 Task: For heading Arial Rounded MT Bold with Underline.  font size for heading26,  'Change the font style of data to'Browallia New.  and font size to 18,  Change the alignment of both headline & data to Align middle & Align Text left.  In the sheet  Attendance Sheet for the Weekbook
Action: Mouse moved to (244, 454)
Screenshot: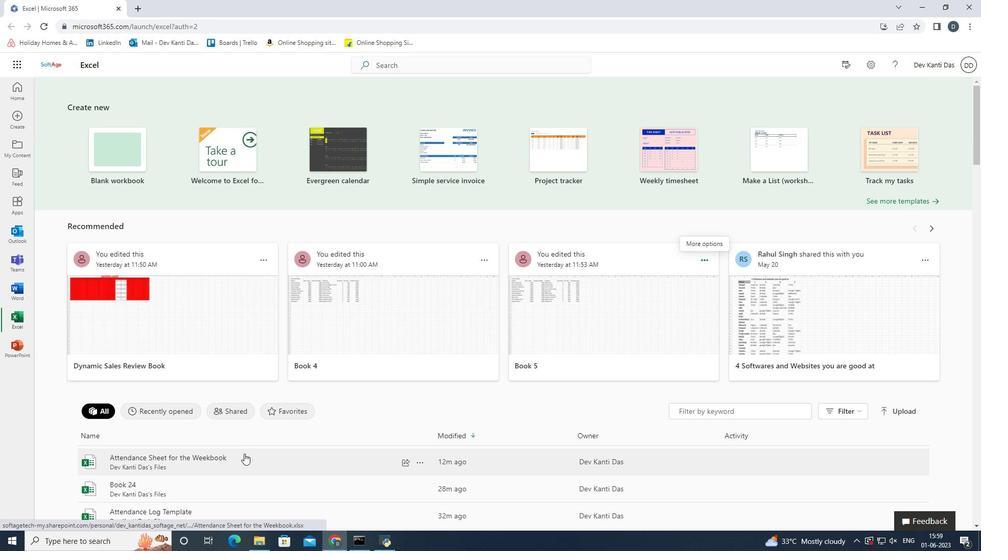 
Action: Mouse pressed left at (244, 454)
Screenshot: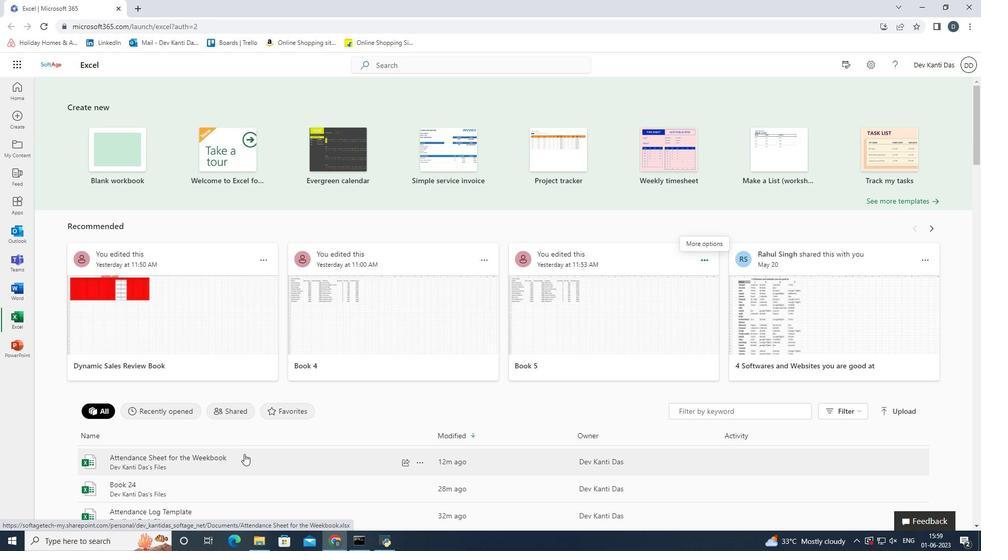 
Action: Mouse moved to (58, 175)
Screenshot: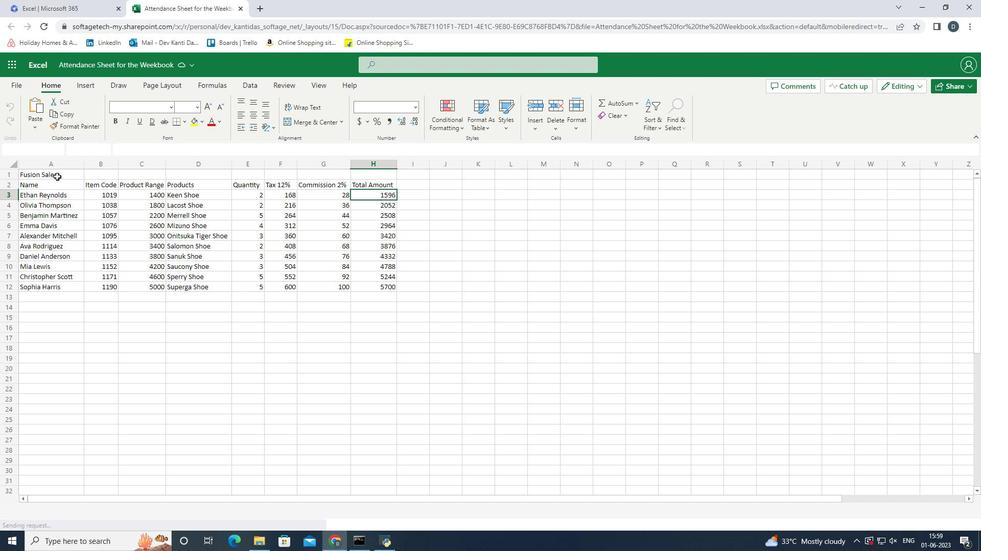 
Action: Mouse pressed left at (58, 175)
Screenshot: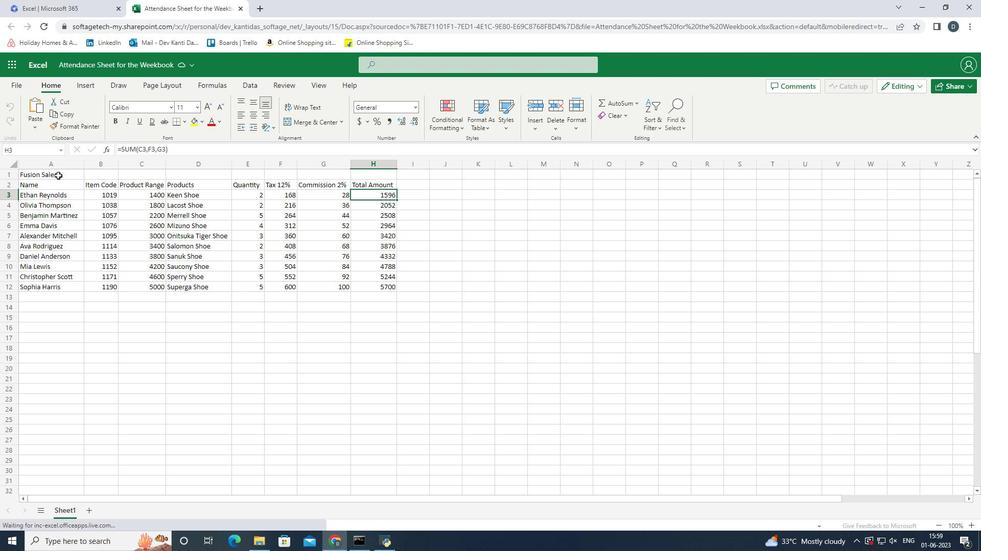 
Action: Mouse moved to (171, 106)
Screenshot: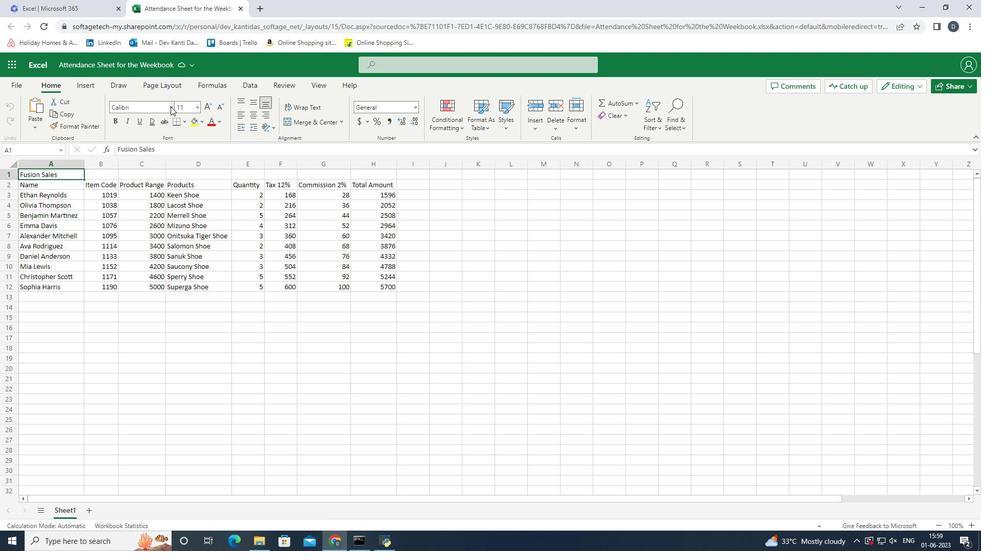 
Action: Mouse pressed left at (171, 106)
Screenshot: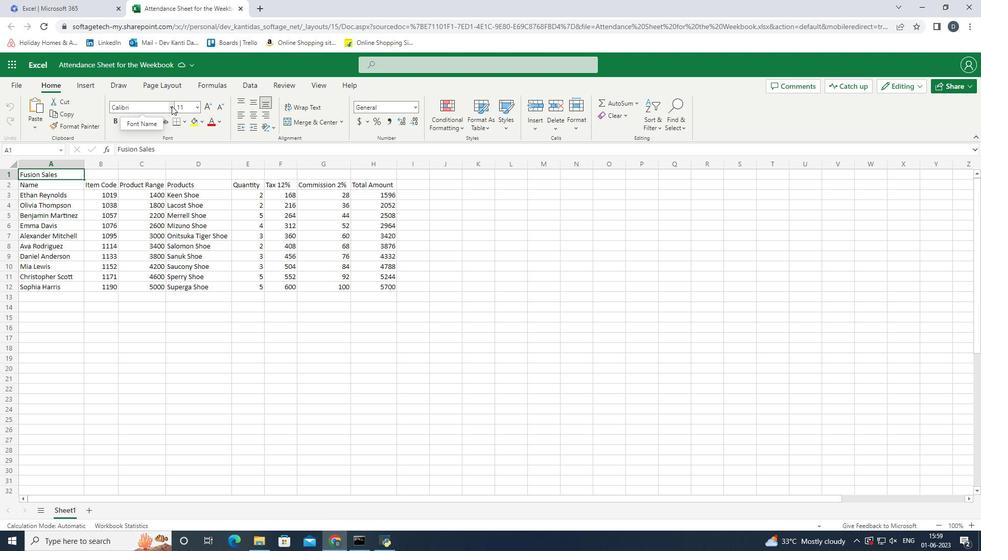 
Action: Mouse moved to (144, 330)
Screenshot: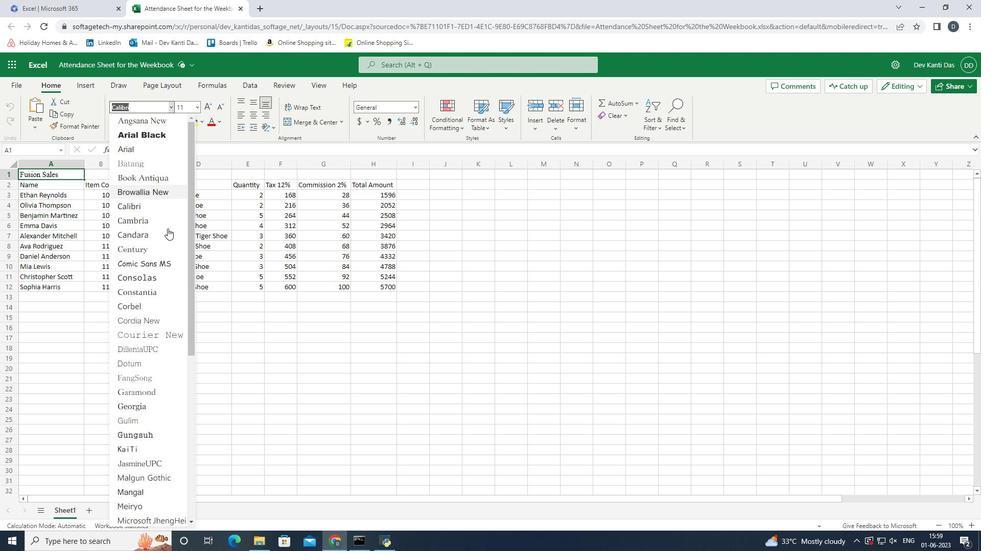 
Action: Mouse scrolled (144, 329) with delta (0, 0)
Screenshot: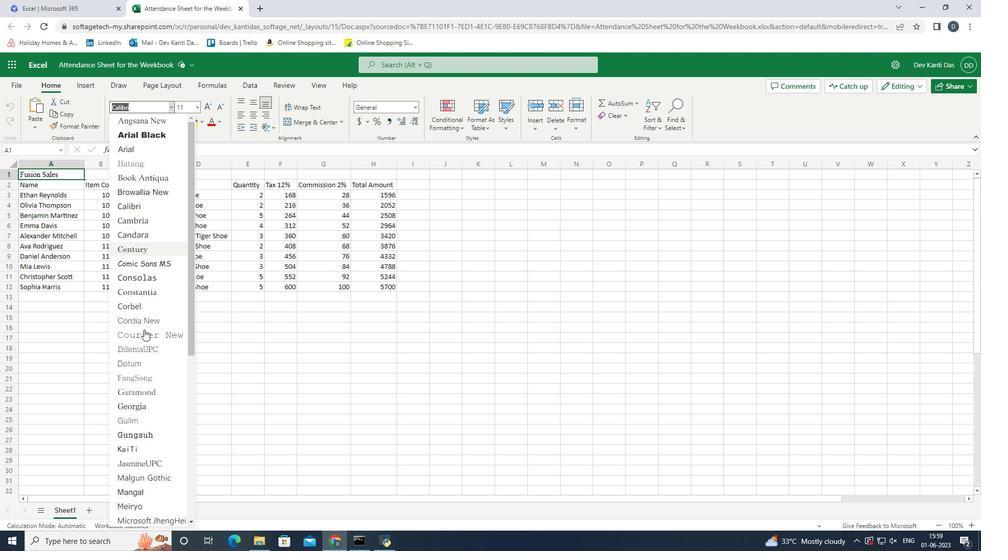 
Action: Mouse scrolled (144, 329) with delta (0, 0)
Screenshot: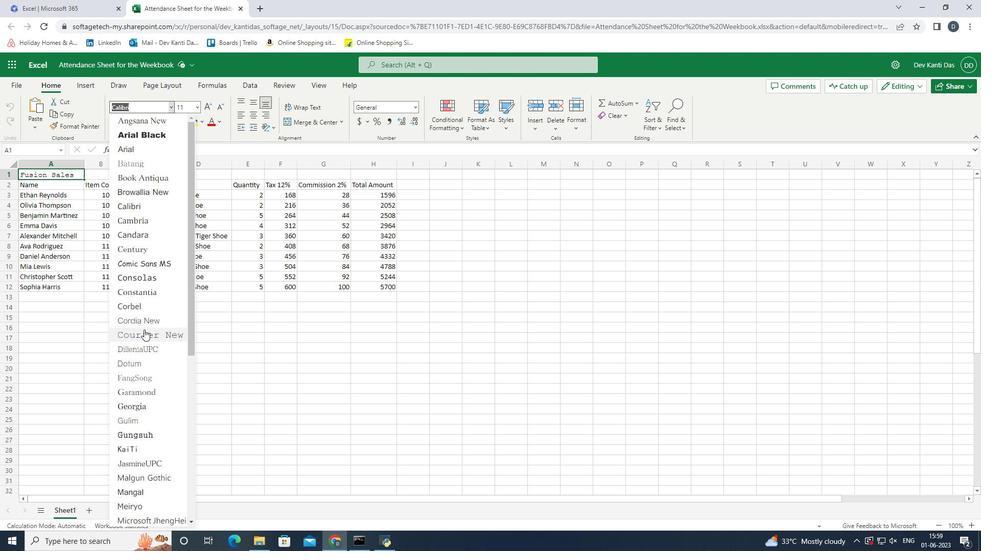 
Action: Mouse scrolled (144, 329) with delta (0, 0)
Screenshot: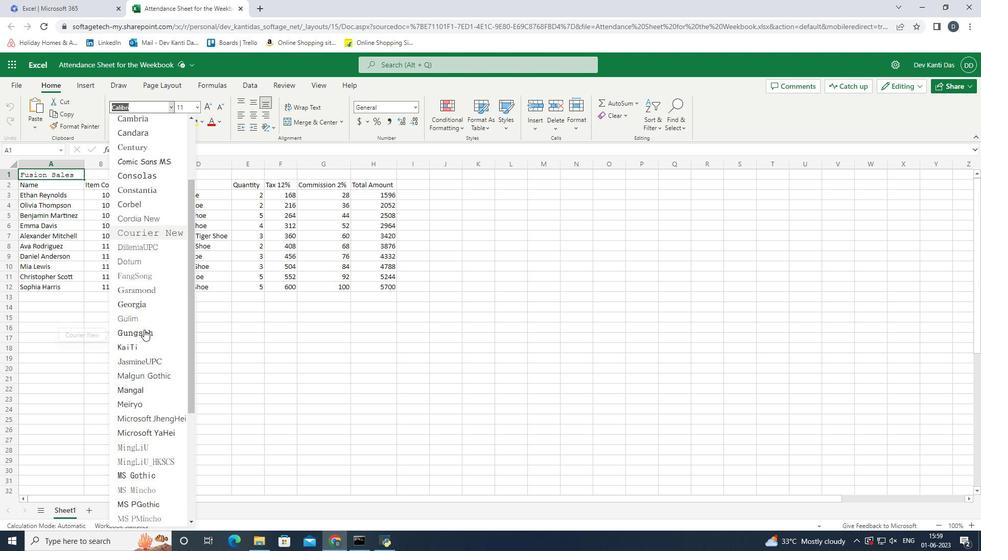 
Action: Mouse scrolled (144, 329) with delta (0, 0)
Screenshot: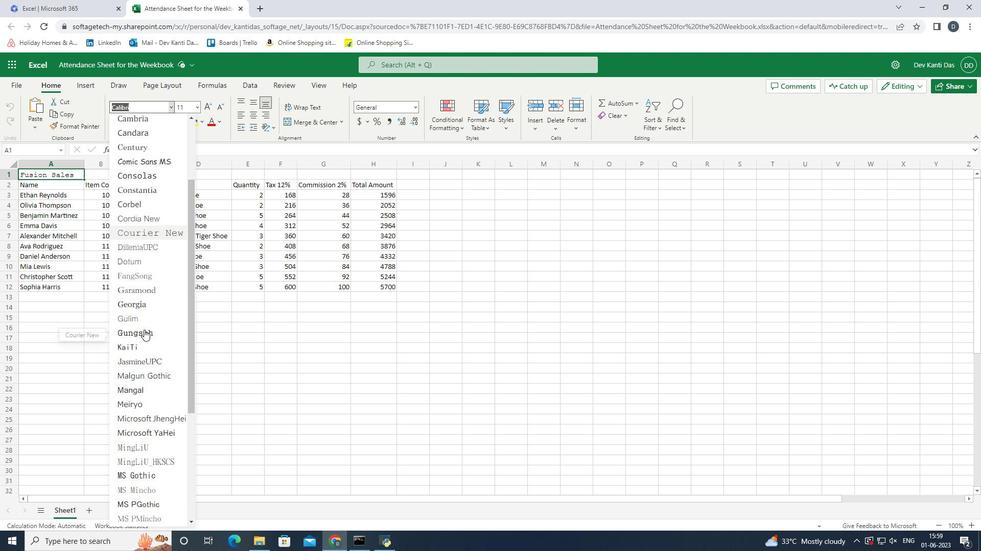 
Action: Mouse scrolled (144, 329) with delta (0, 0)
Screenshot: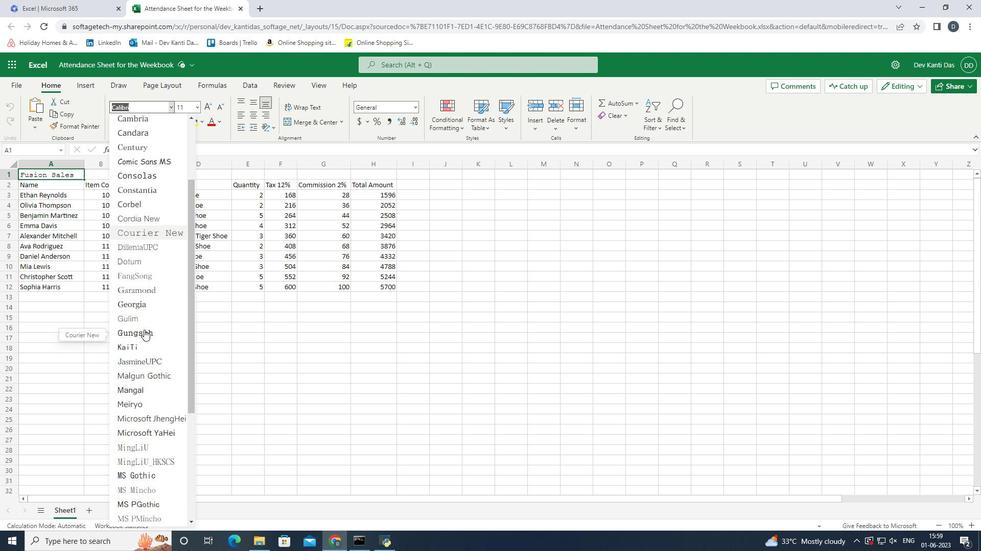 
Action: Mouse scrolled (144, 329) with delta (0, 0)
Screenshot: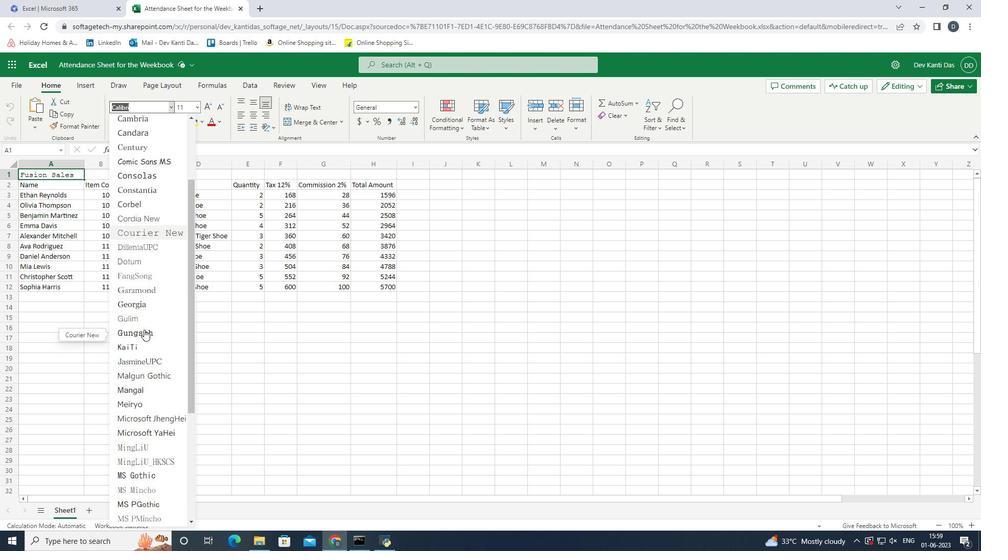 
Action: Mouse scrolled (144, 329) with delta (0, 0)
Screenshot: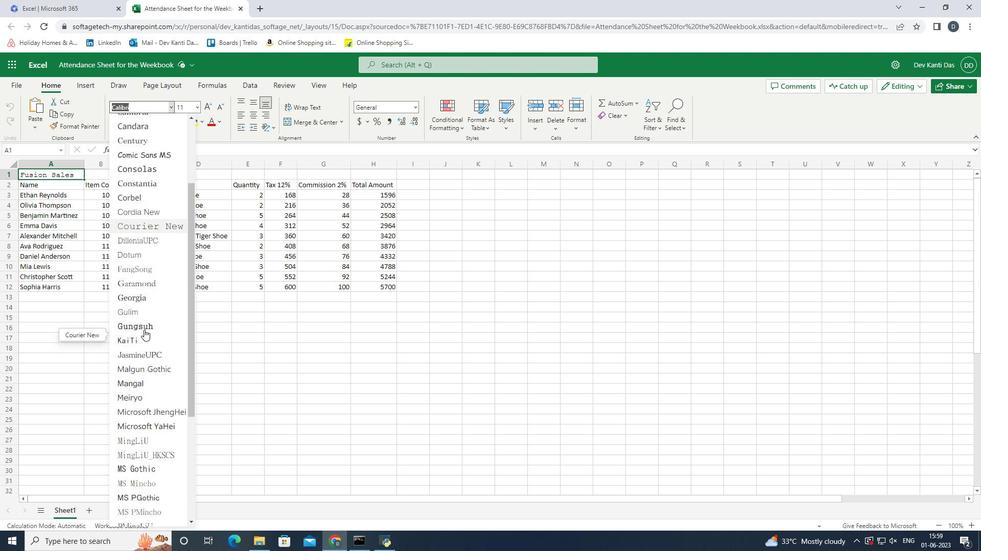 
Action: Mouse scrolled (144, 329) with delta (0, 0)
Screenshot: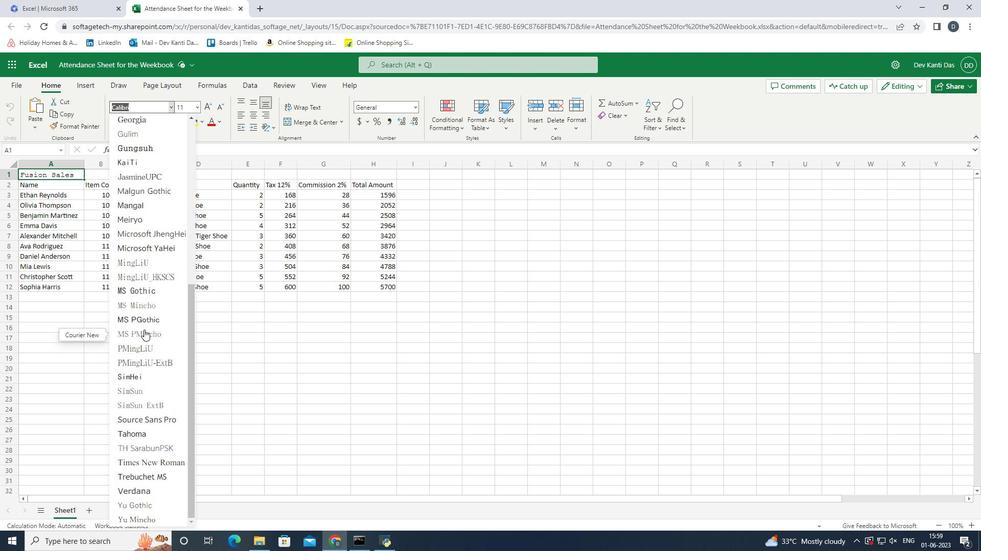 
Action: Mouse scrolled (144, 329) with delta (0, 0)
Screenshot: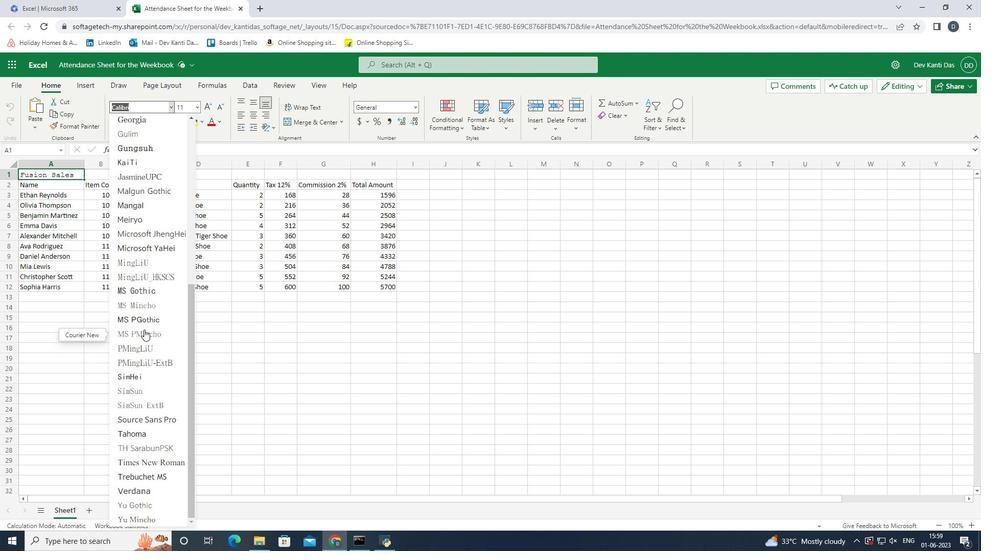 
Action: Mouse scrolled (144, 329) with delta (0, 0)
Screenshot: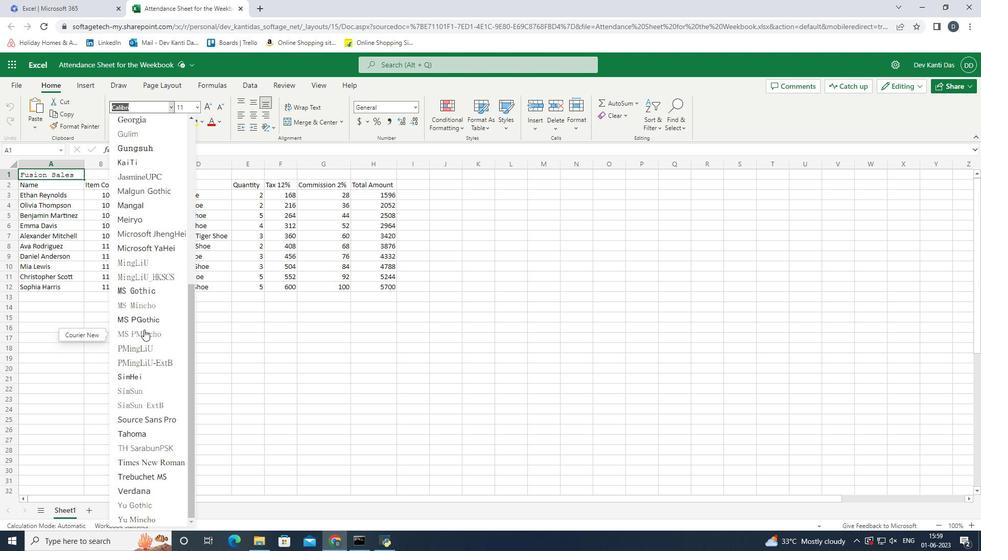 
Action: Mouse scrolled (144, 329) with delta (0, 0)
Screenshot: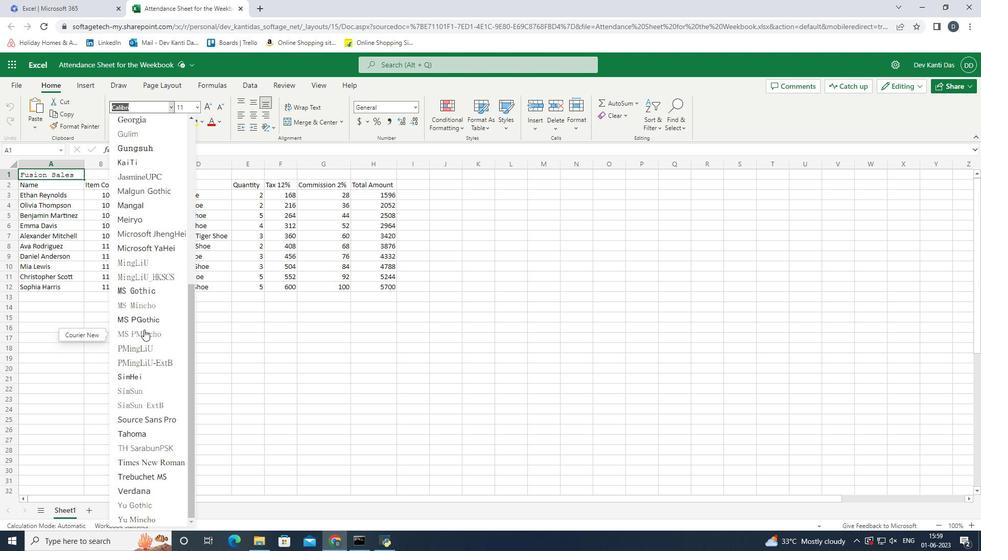 
Action: Mouse moved to (173, 427)
Screenshot: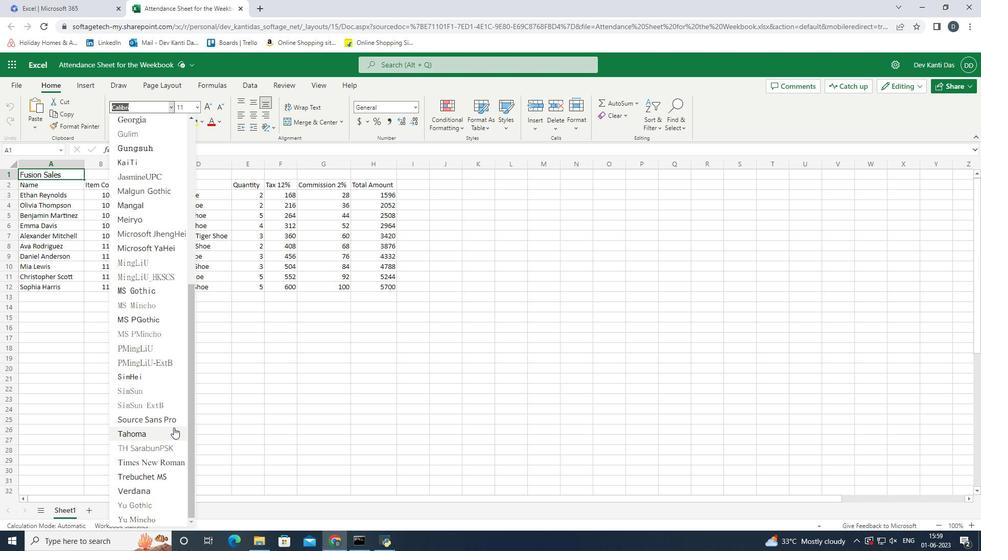 
Action: Mouse scrolled (173, 427) with delta (0, 0)
Screenshot: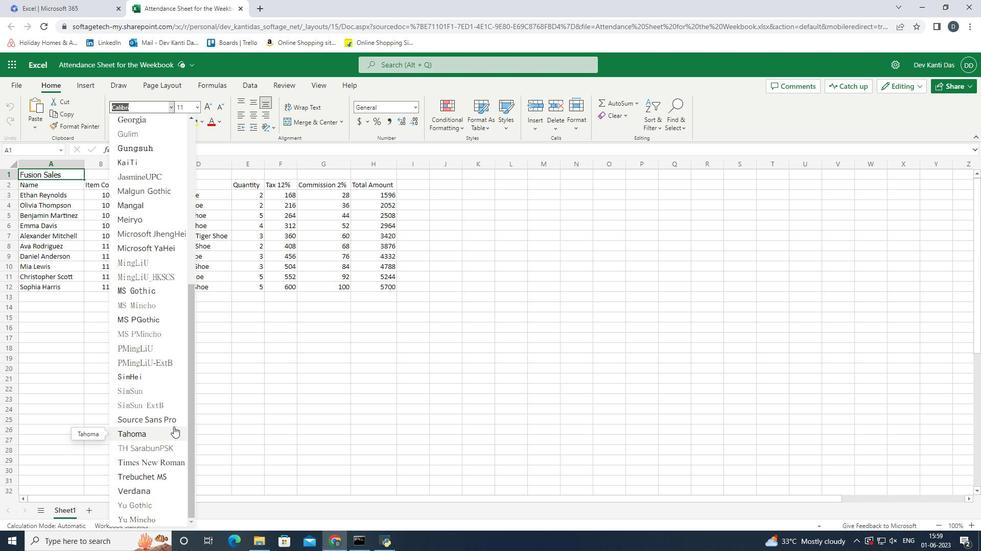 
Action: Mouse scrolled (173, 427) with delta (0, 0)
Screenshot: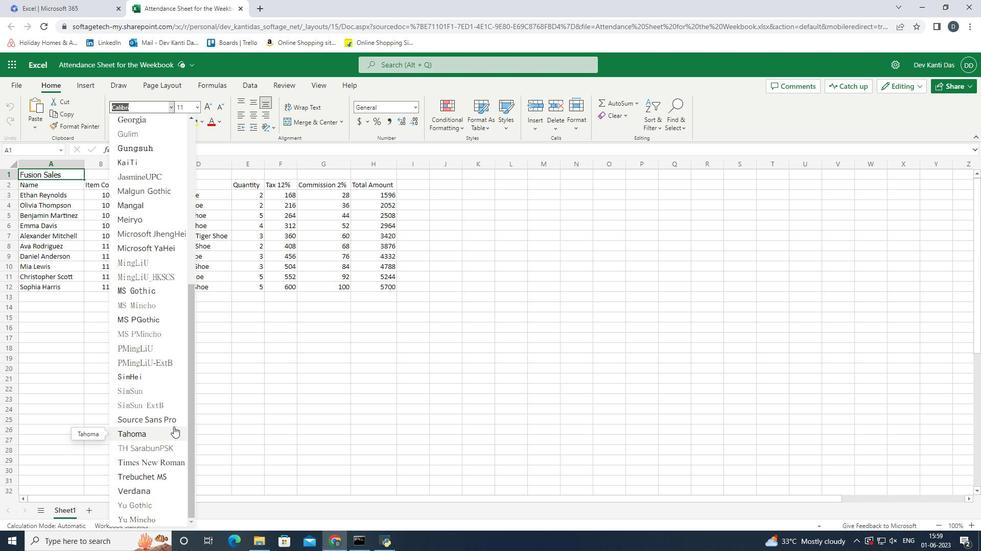 
Action: Mouse scrolled (173, 427) with delta (0, 0)
Screenshot: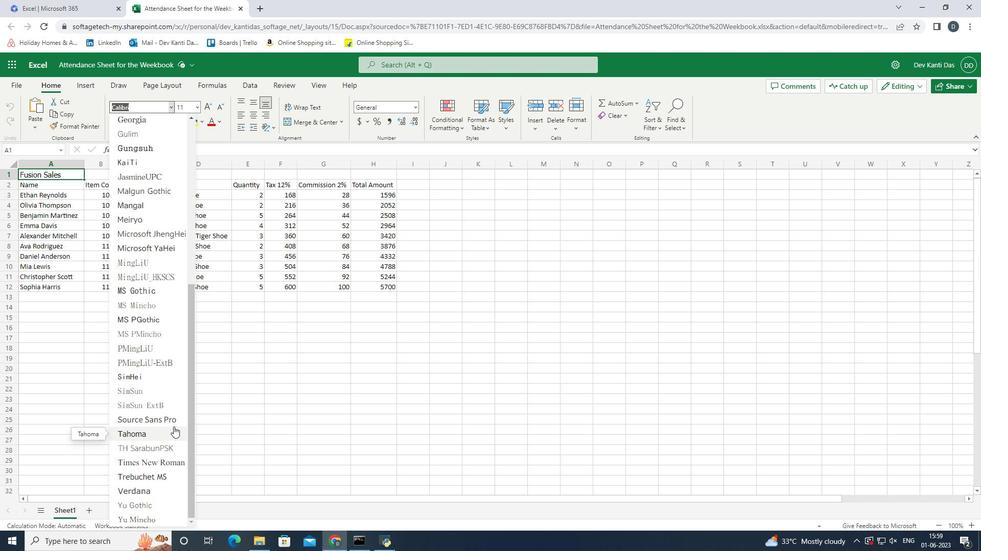 
Action: Mouse scrolled (173, 427) with delta (0, 0)
Screenshot: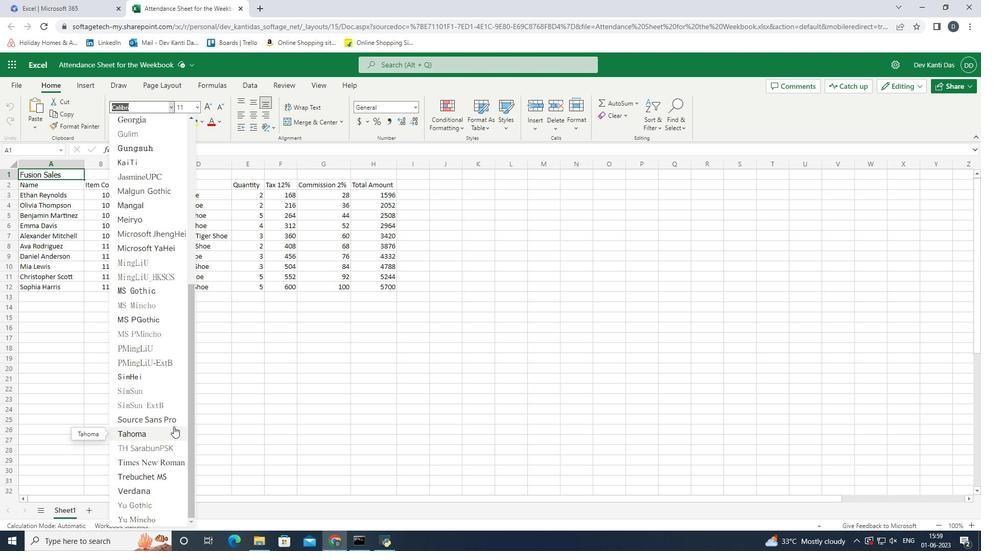 
Action: Mouse scrolled (173, 427) with delta (0, 0)
Screenshot: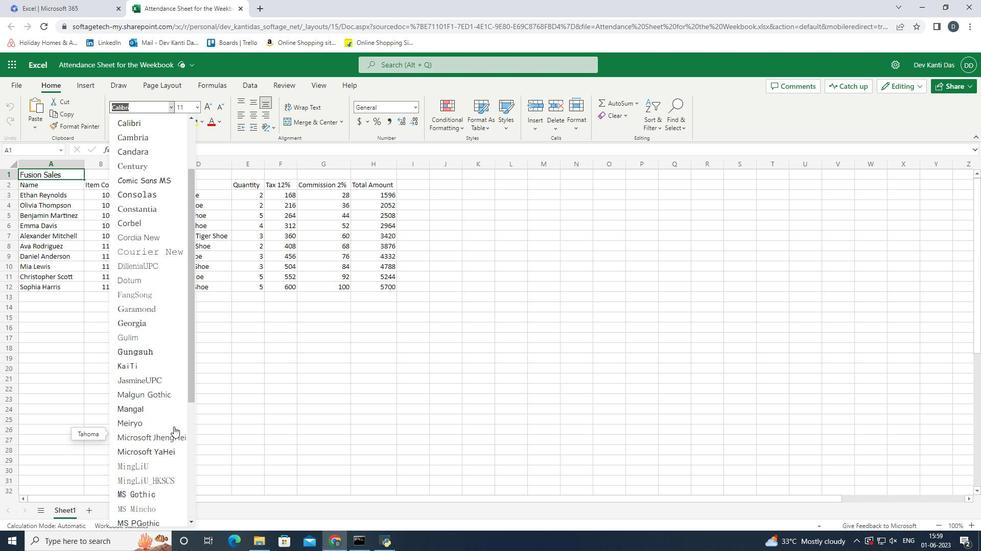 
Action: Mouse scrolled (173, 427) with delta (0, 0)
Screenshot: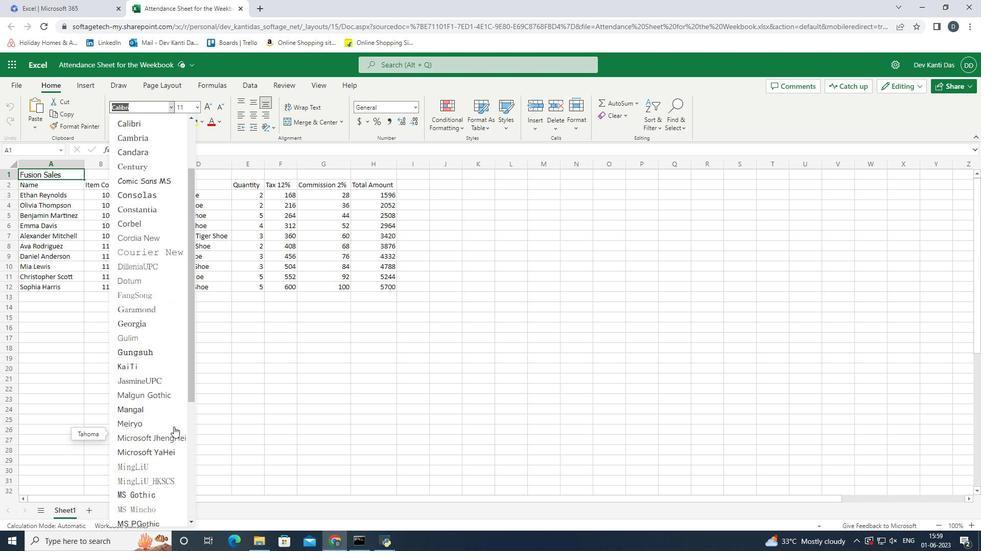 
Action: Mouse scrolled (173, 427) with delta (0, 0)
Screenshot: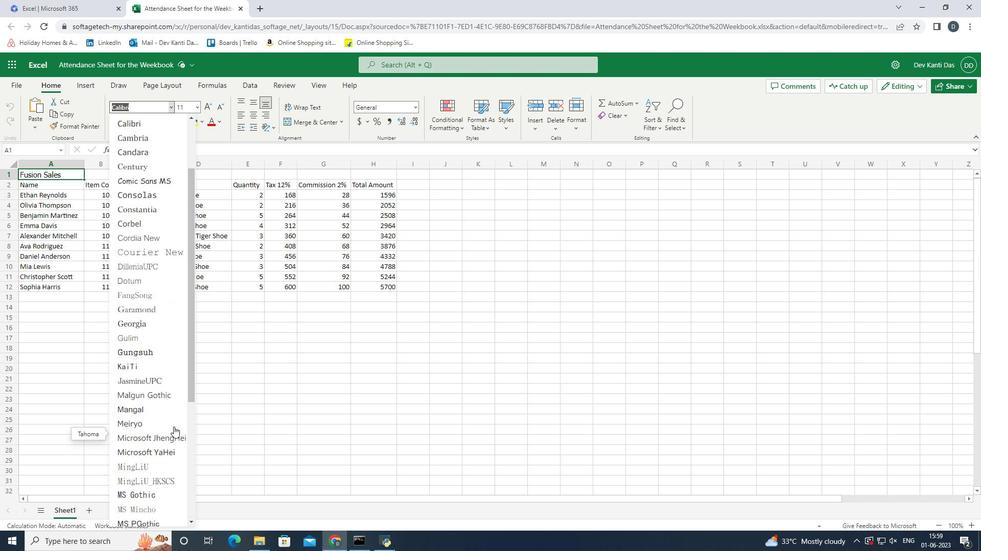
Action: Mouse moved to (163, 392)
Screenshot: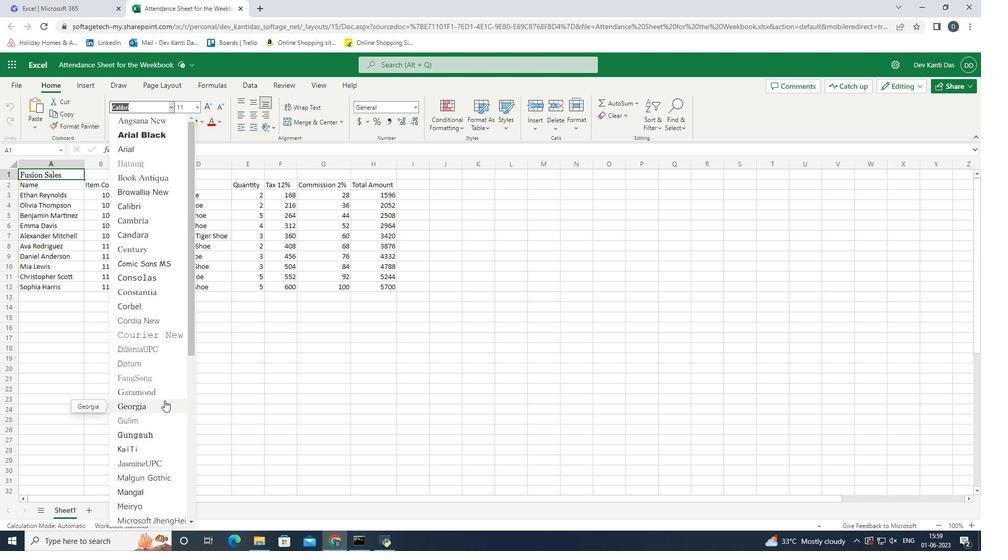 
Action: Mouse scrolled (163, 392) with delta (0, 0)
Screenshot: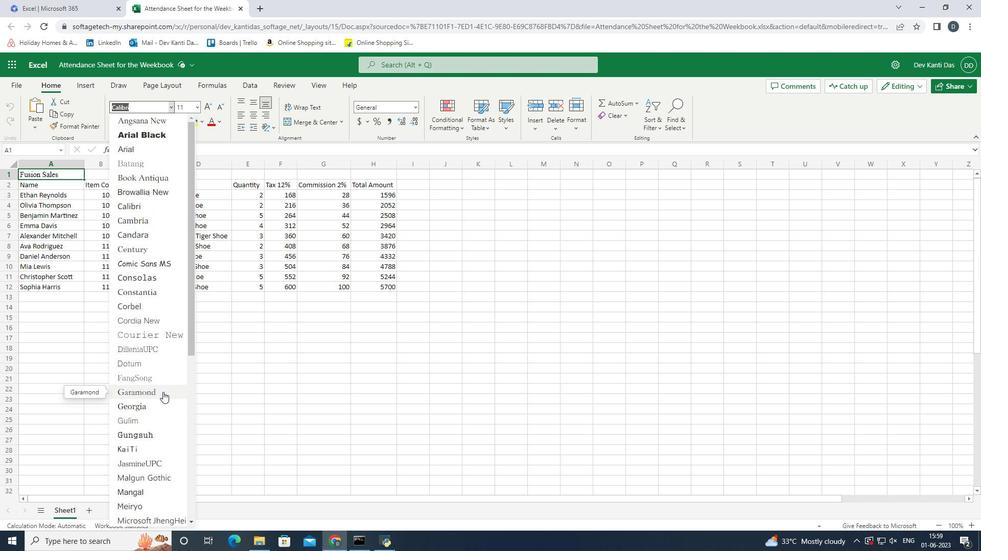 
Action: Mouse scrolled (163, 392) with delta (0, 0)
Screenshot: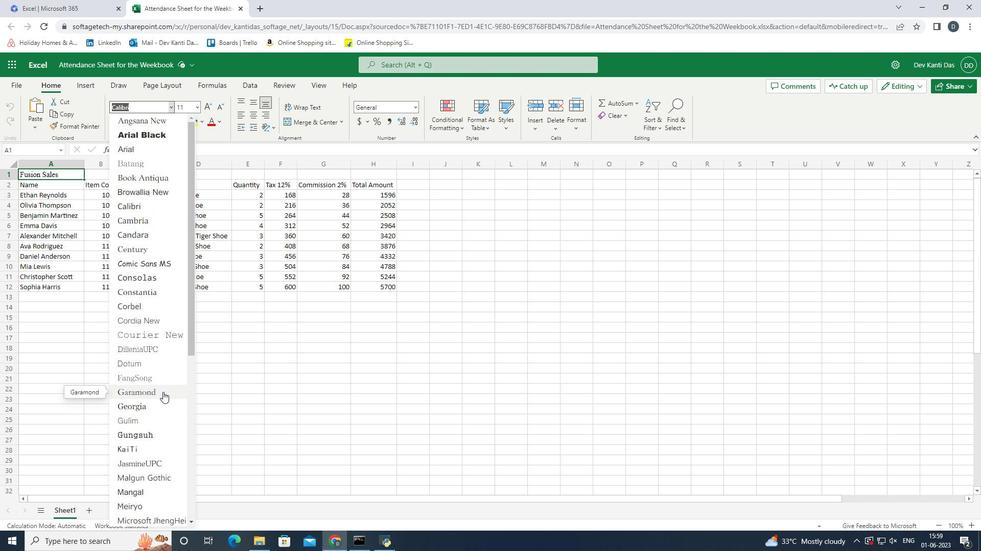 
Action: Mouse scrolled (163, 392) with delta (0, 0)
Screenshot: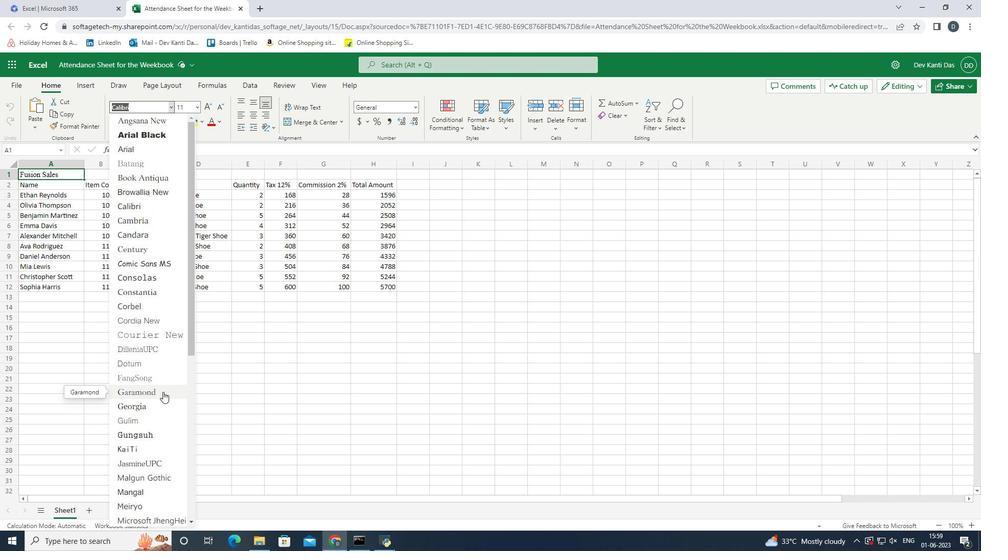 
Action: Mouse moved to (161, 150)
Screenshot: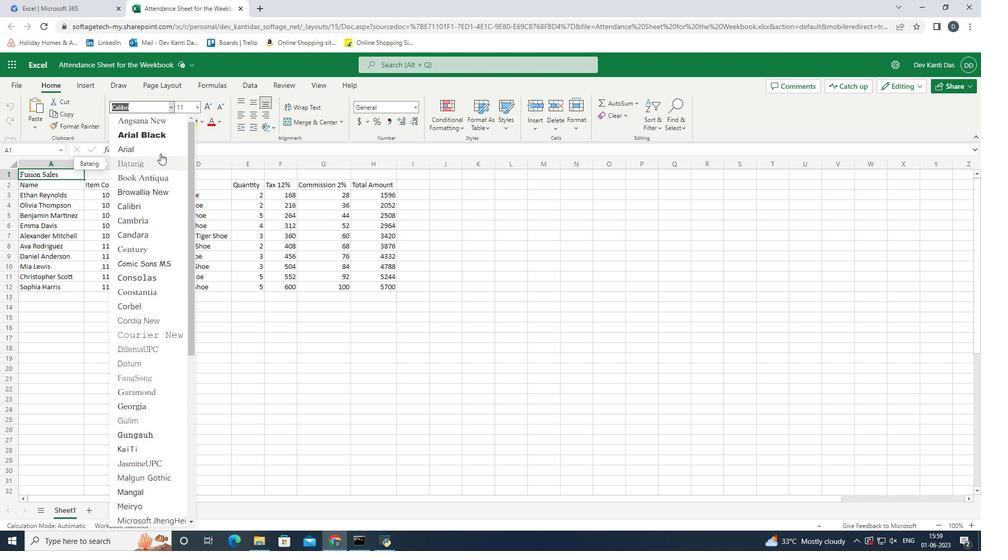 
Action: Mouse pressed left at (161, 150)
Screenshot: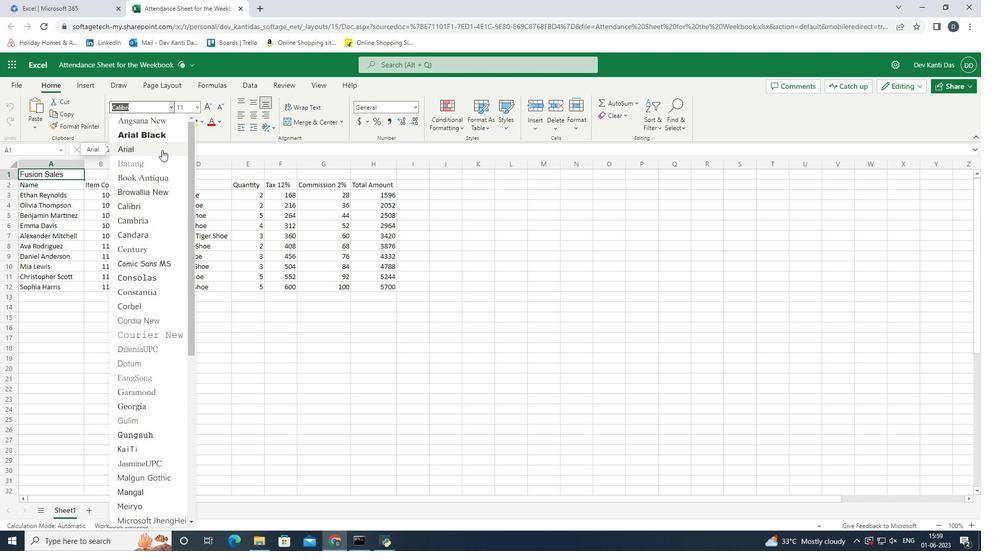 
Action: Mouse moved to (116, 124)
Screenshot: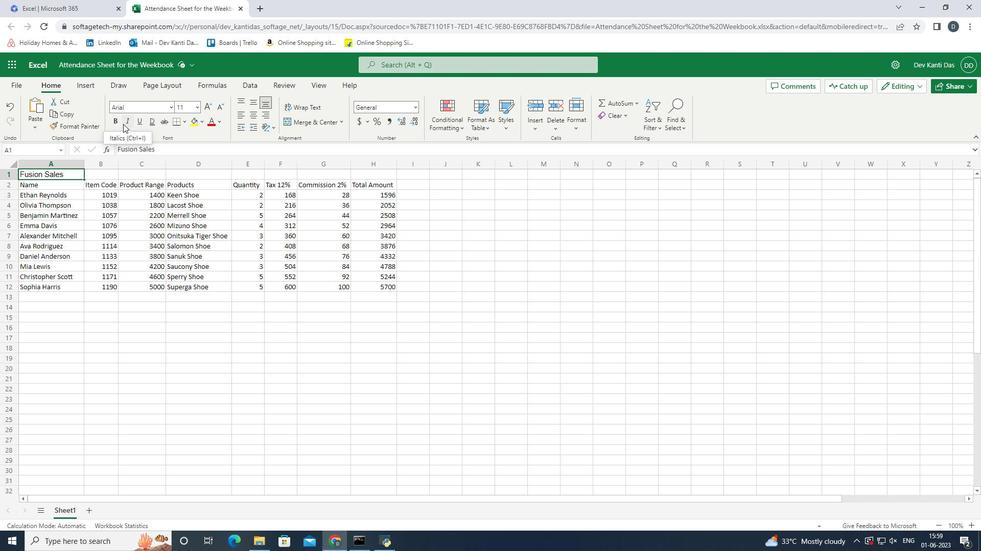 
Action: Mouse pressed left at (116, 124)
Screenshot: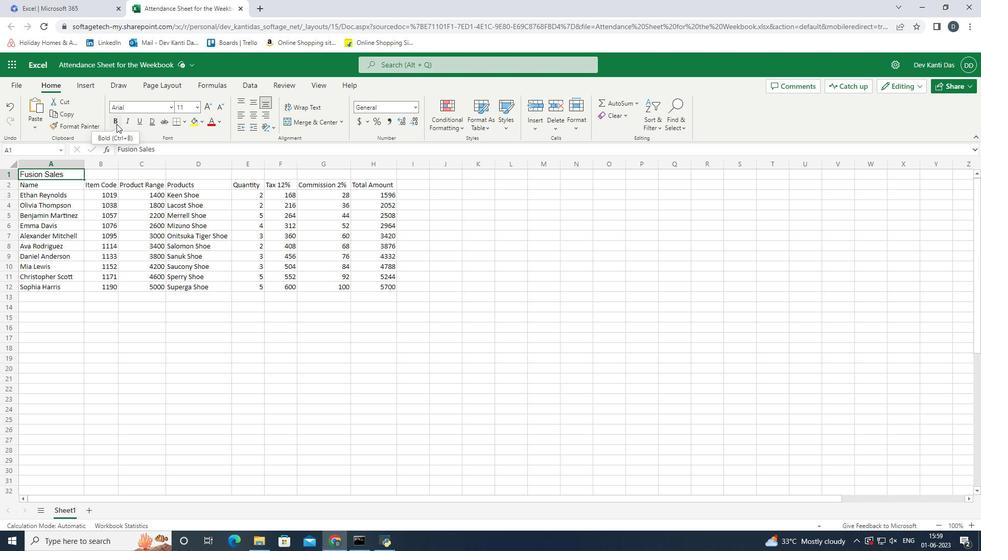 
Action: Mouse moved to (198, 107)
Screenshot: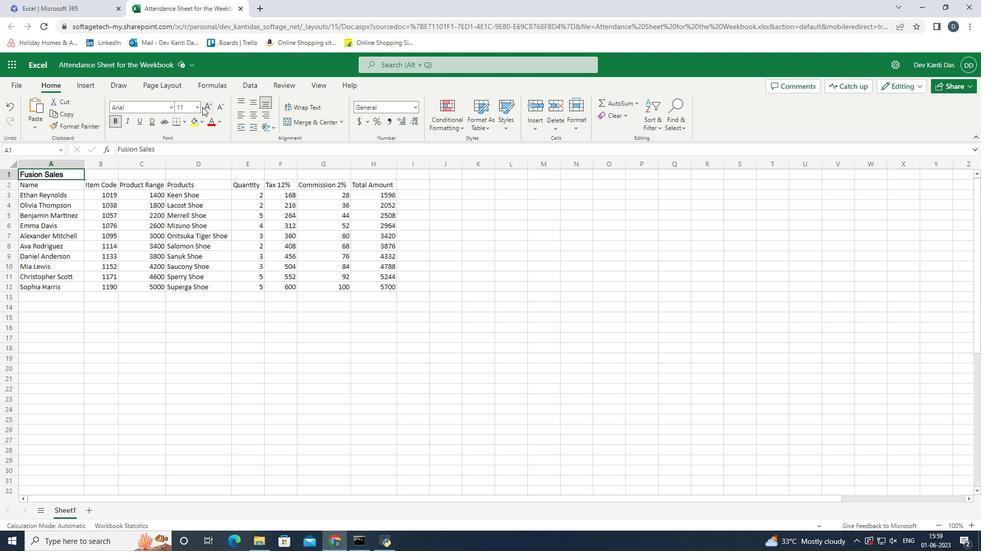 
Action: Mouse pressed left at (198, 107)
Screenshot: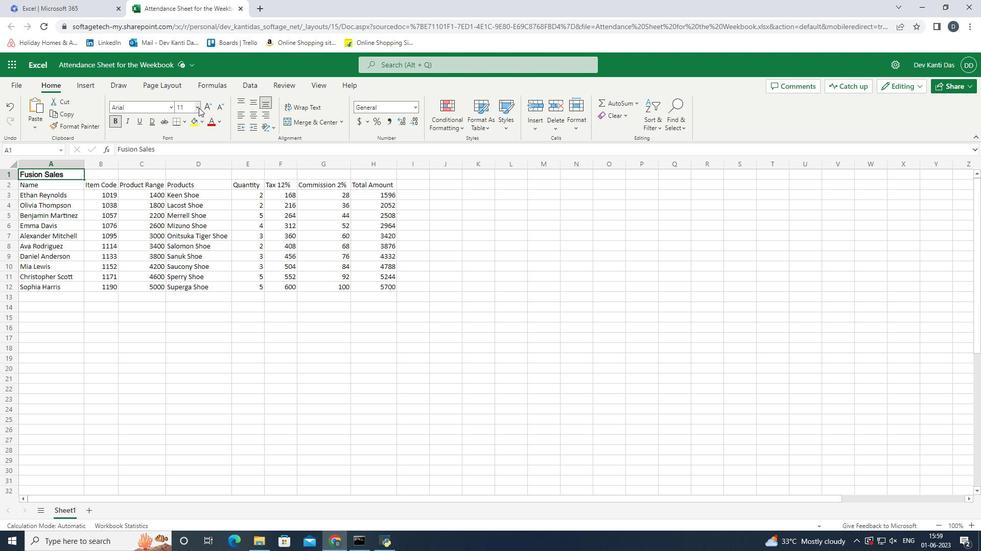 
Action: Mouse pressed left at (198, 107)
Screenshot: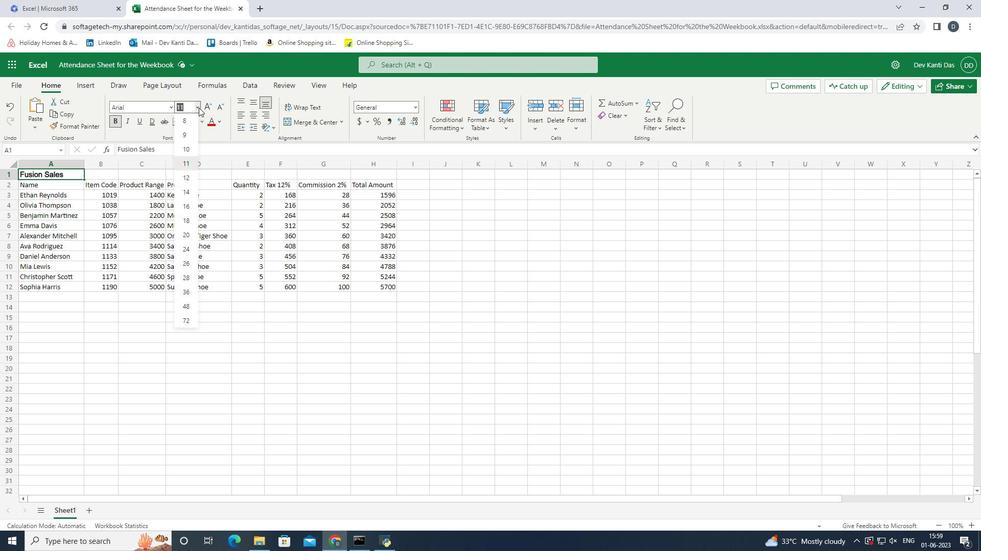 
Action: Mouse moved to (136, 119)
Screenshot: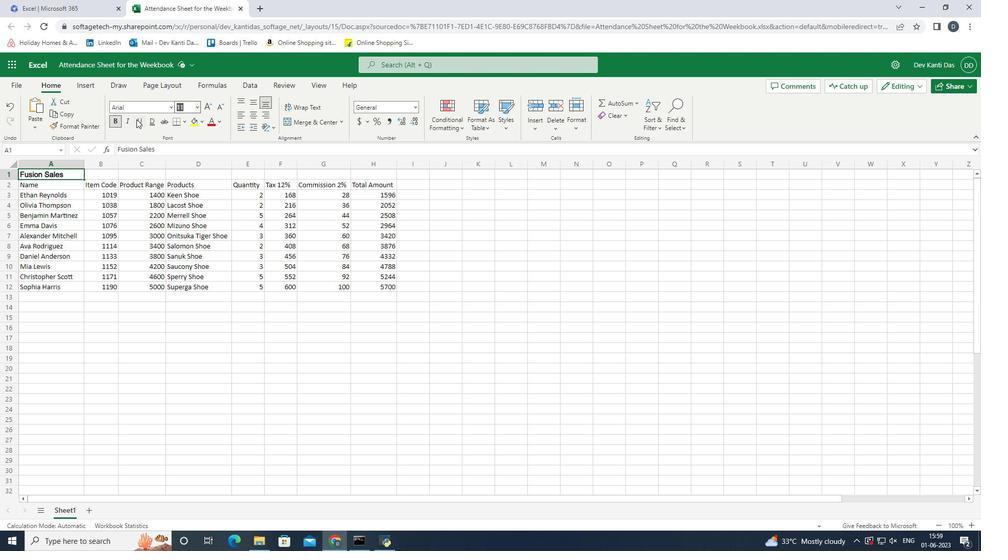 
Action: Mouse pressed left at (136, 119)
Screenshot: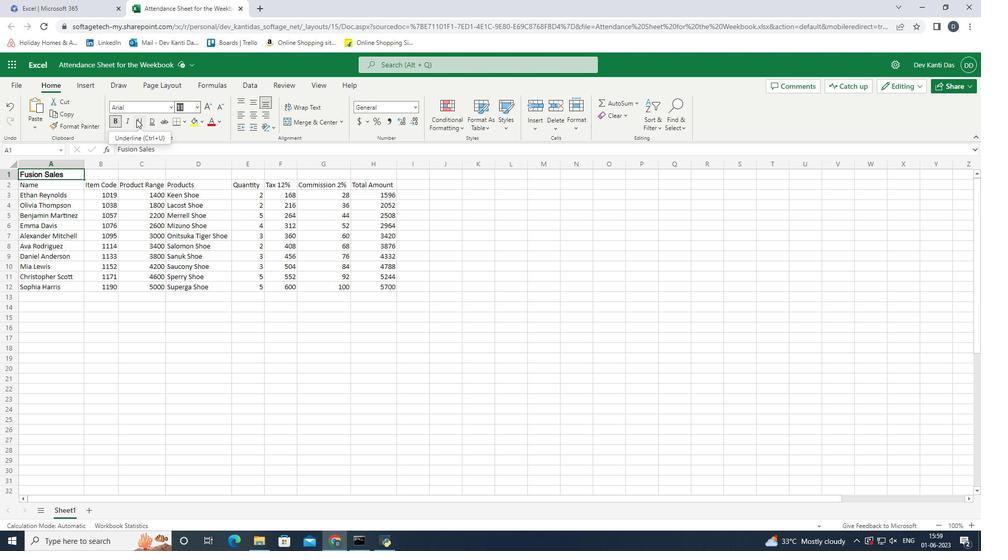 
Action: Mouse moved to (199, 106)
Screenshot: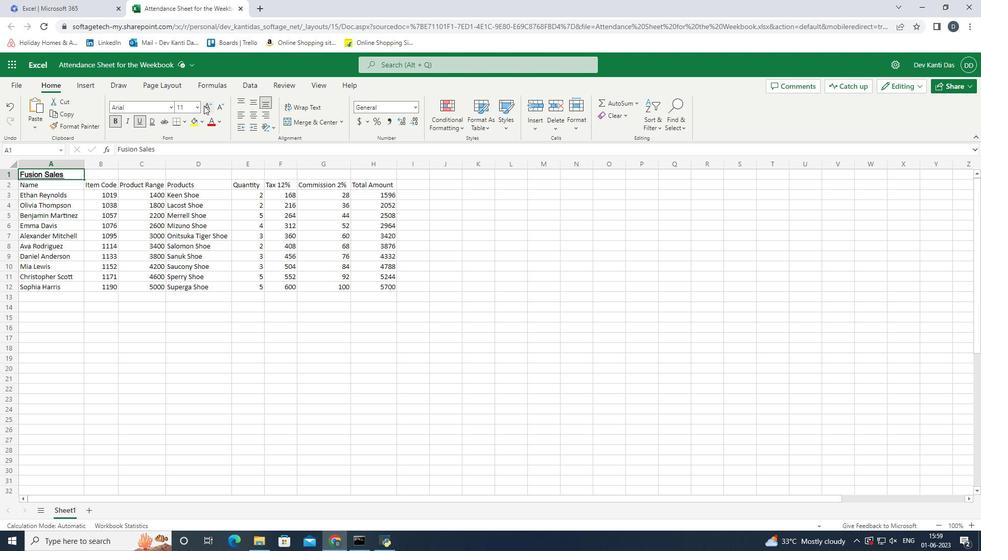 
Action: Mouse pressed left at (199, 106)
Screenshot: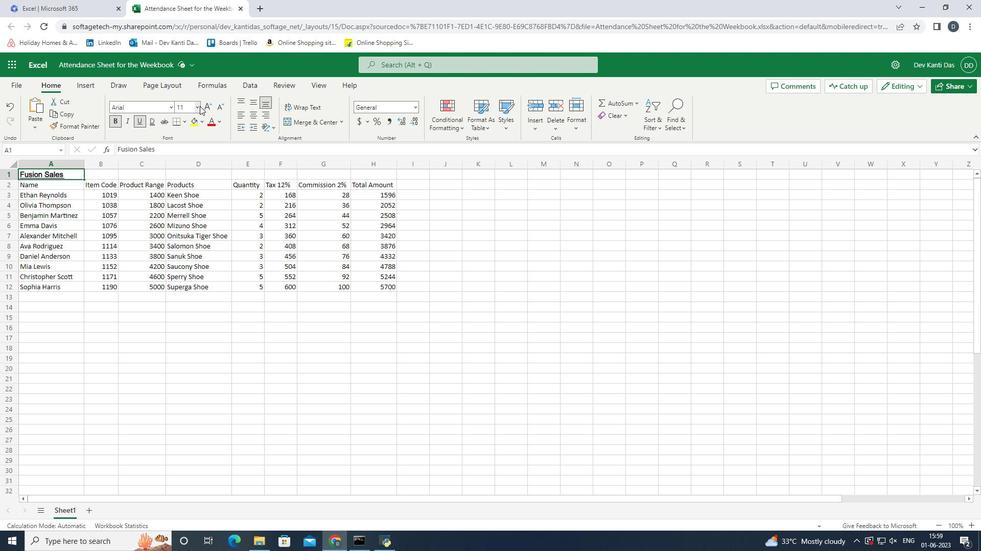 
Action: Mouse moved to (188, 258)
Screenshot: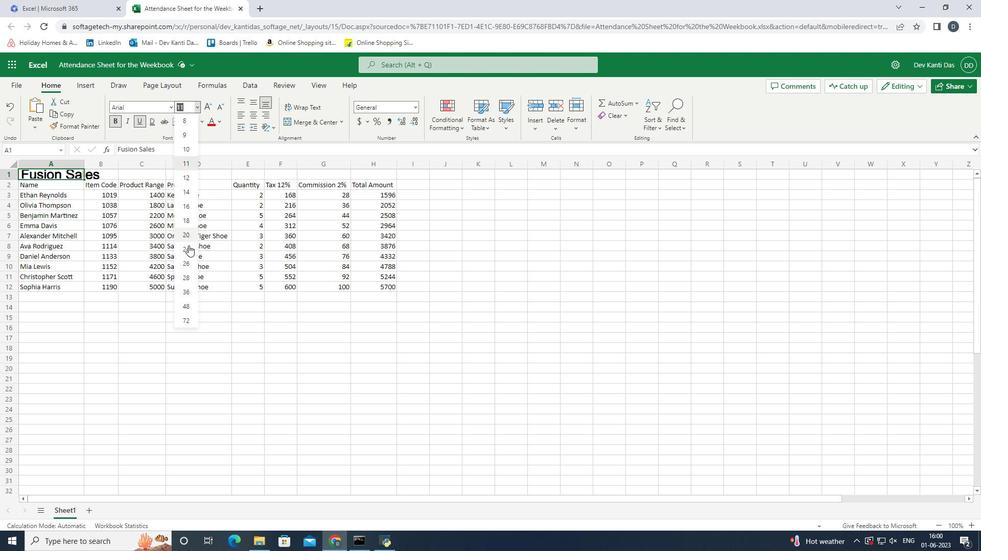 
Action: Mouse pressed left at (188, 258)
Screenshot: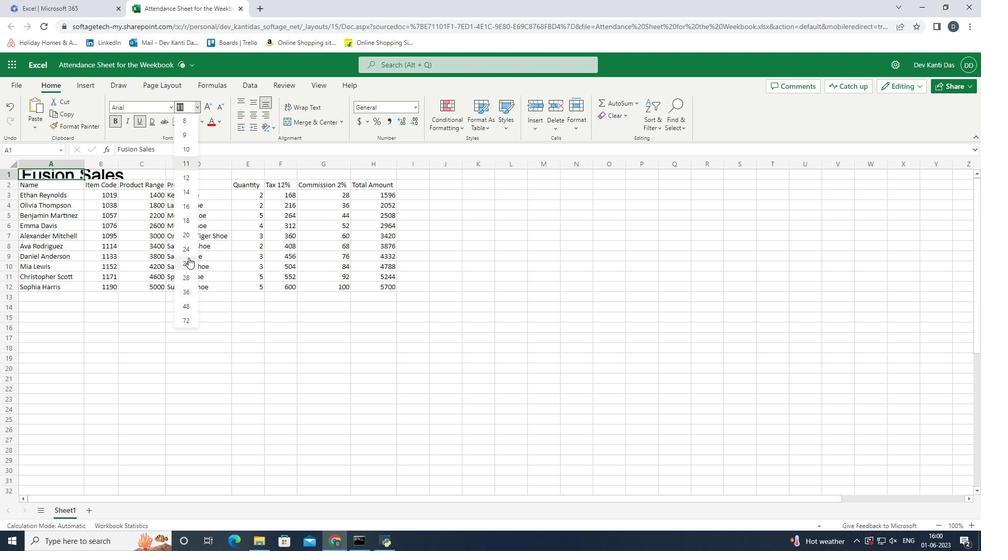 
Action: Mouse moved to (57, 180)
Screenshot: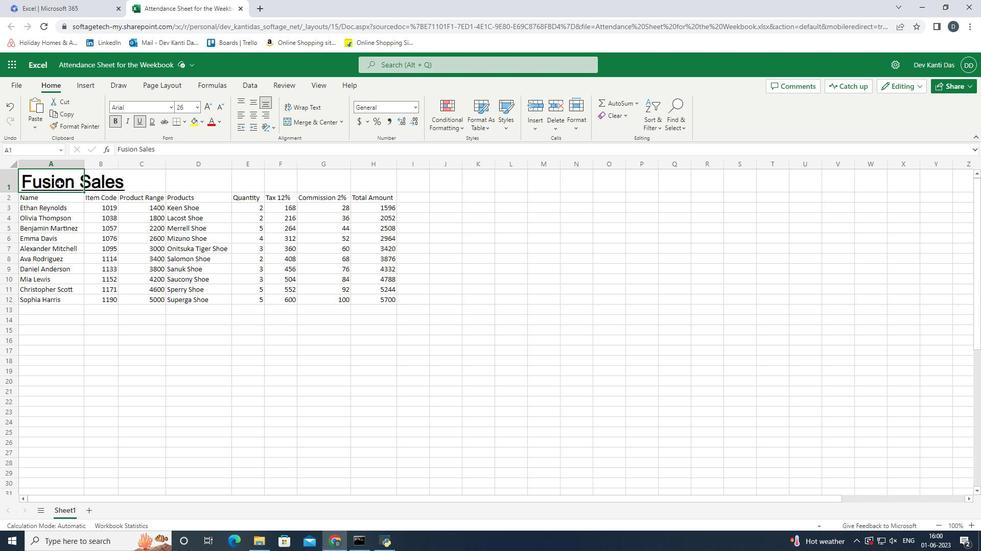 
Action: Mouse pressed left at (57, 180)
Screenshot: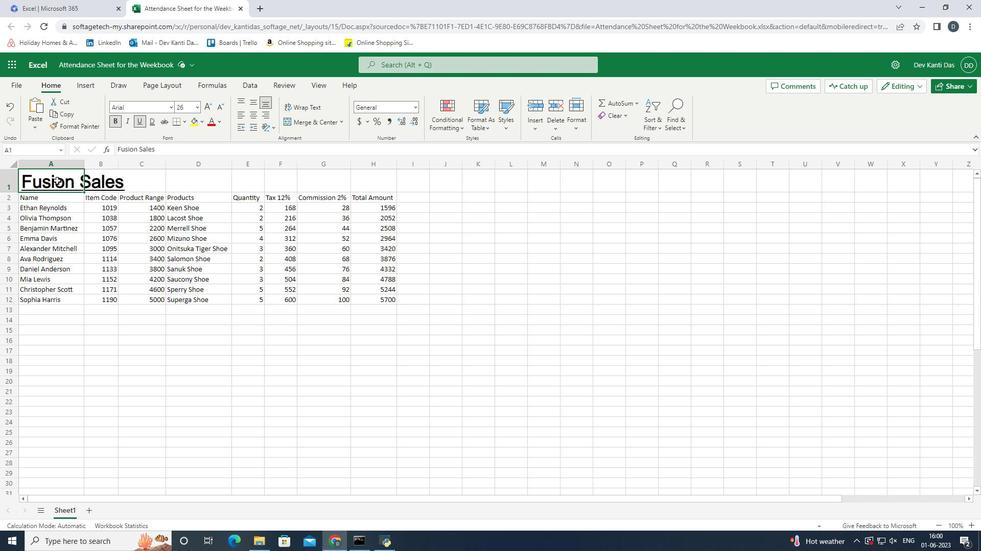 
Action: Mouse moved to (342, 121)
Screenshot: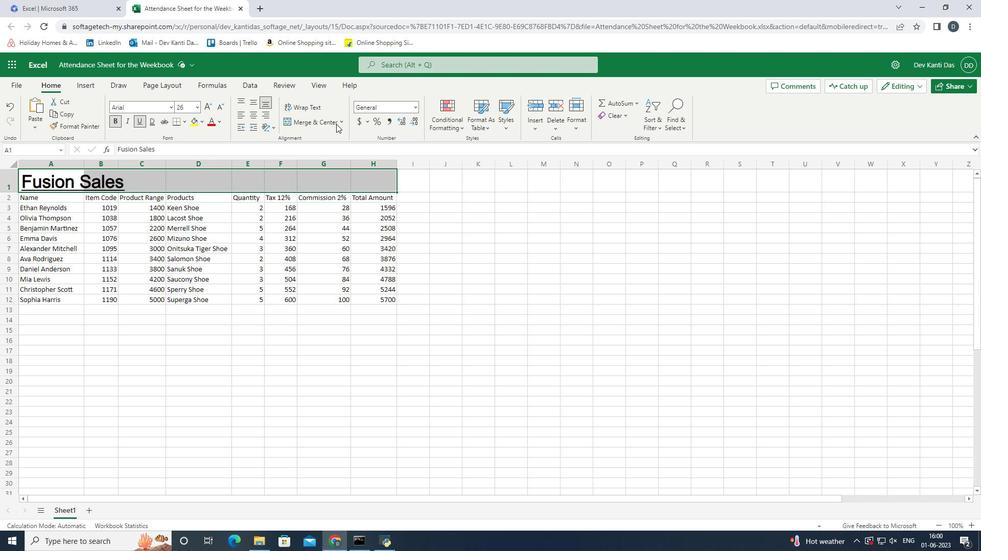 
Action: Mouse pressed left at (342, 121)
Screenshot: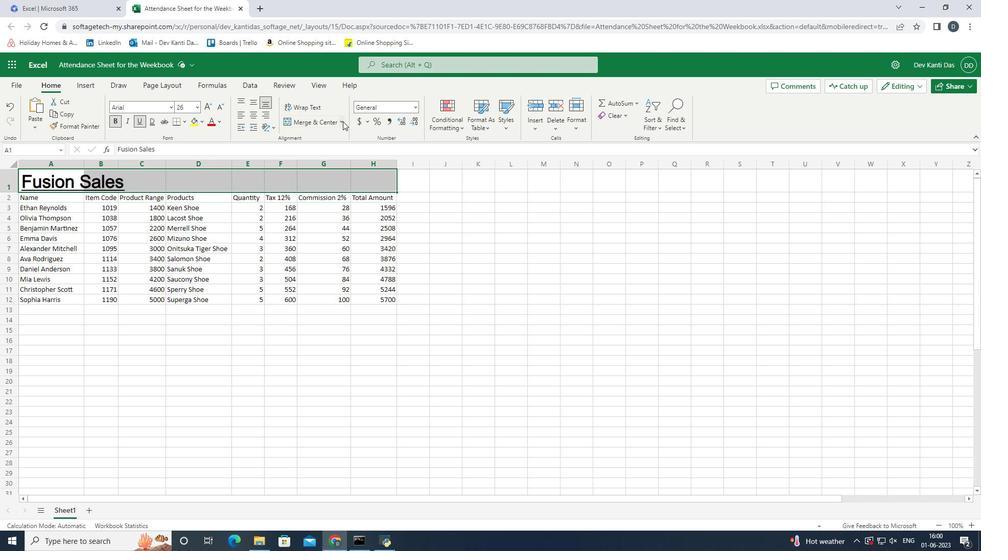 
Action: Mouse moved to (330, 174)
Screenshot: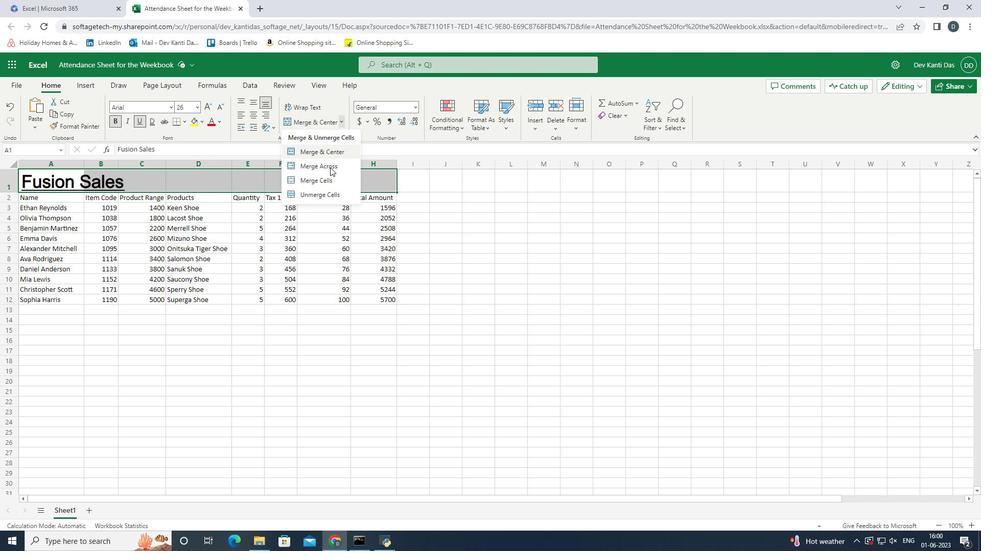 
Action: Mouse pressed left at (330, 174)
Screenshot: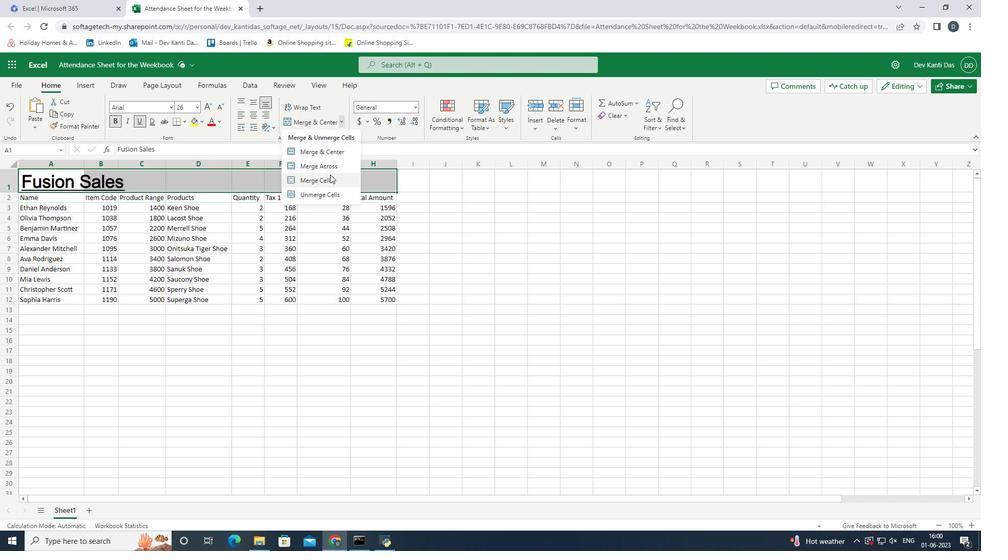 
Action: Mouse moved to (51, 197)
Screenshot: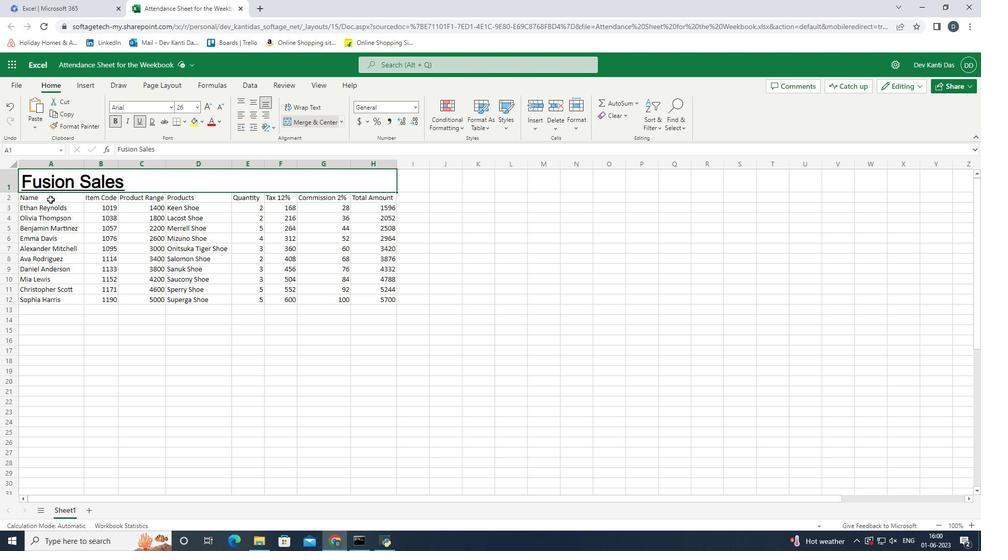 
Action: Mouse pressed left at (51, 197)
Screenshot: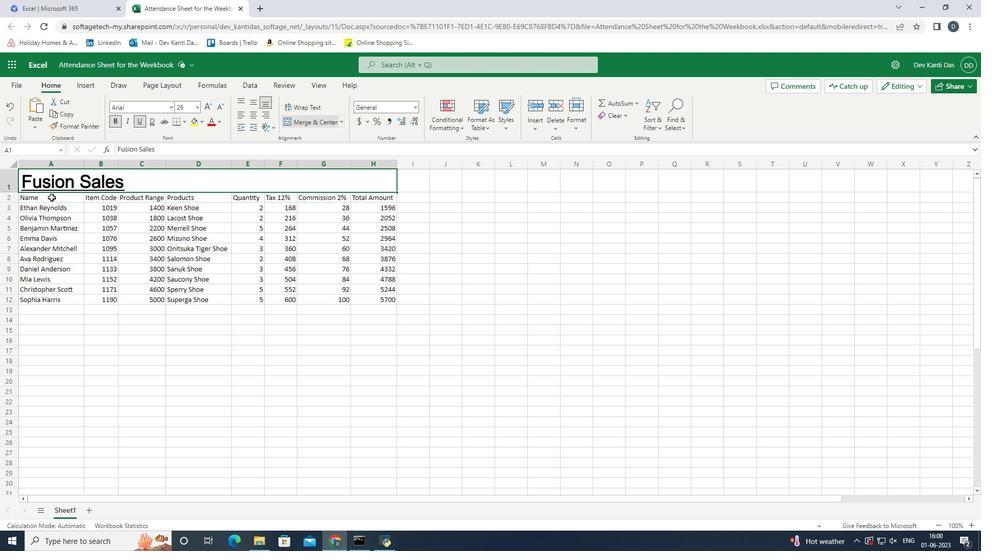 
Action: Mouse pressed left at (51, 197)
Screenshot: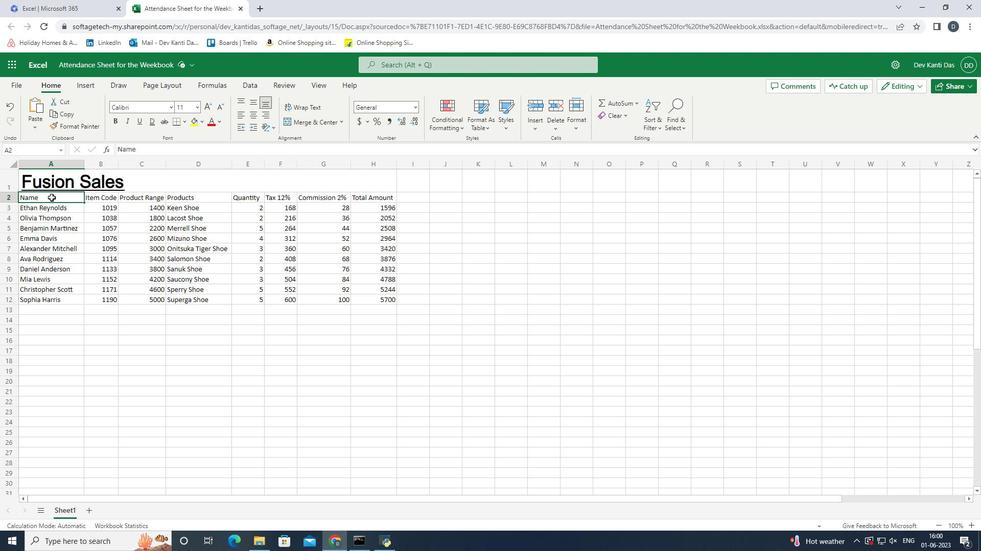
Action: Mouse moved to (171, 110)
Screenshot: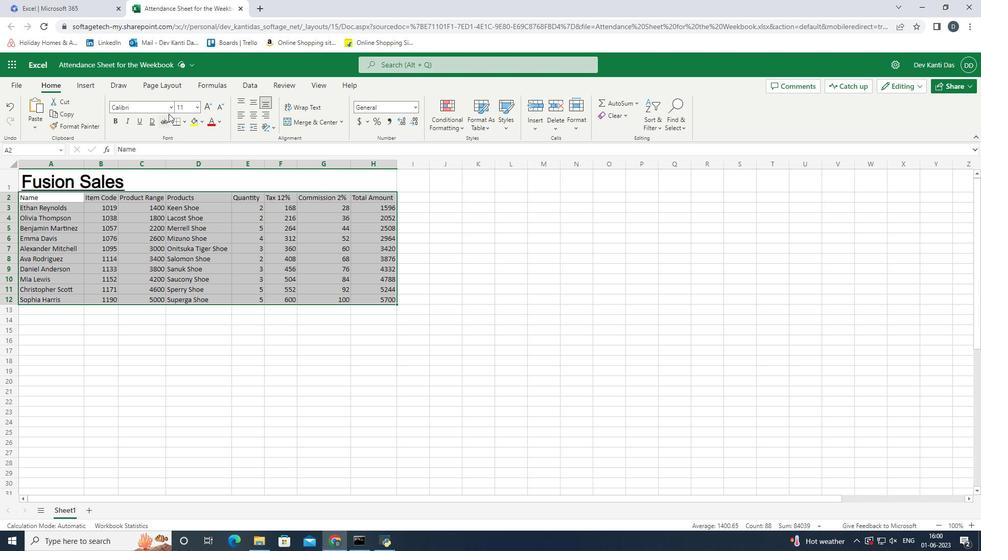 
Action: Mouse pressed left at (171, 110)
Screenshot: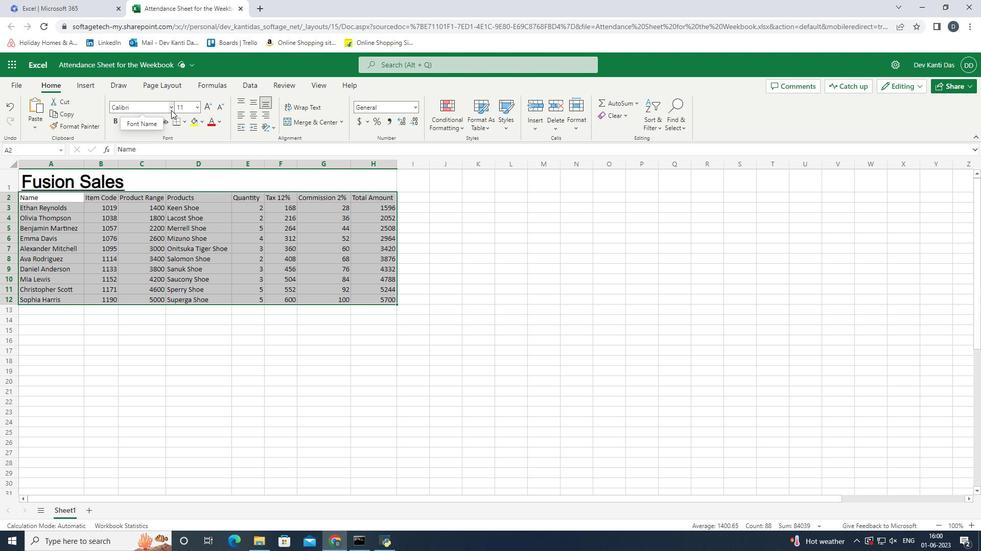 
Action: Mouse moved to (175, 191)
Screenshot: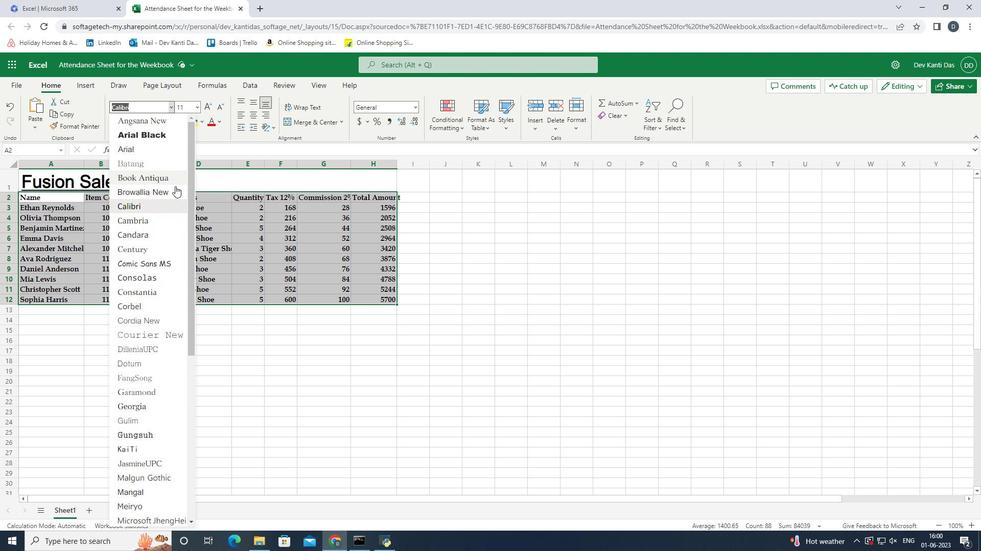 
Action: Mouse pressed left at (175, 191)
Screenshot: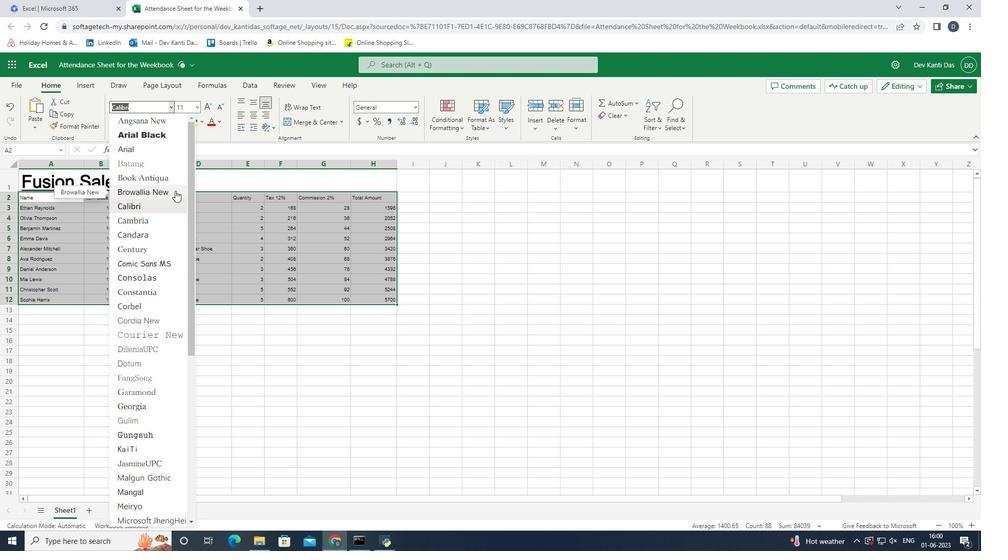 
Action: Mouse moved to (198, 105)
Screenshot: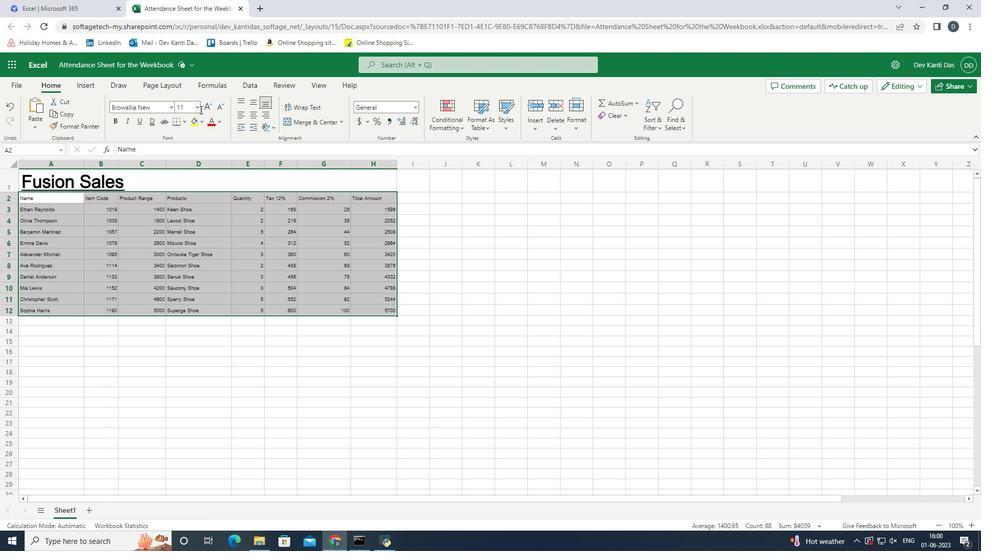 
Action: Mouse pressed left at (198, 105)
Screenshot: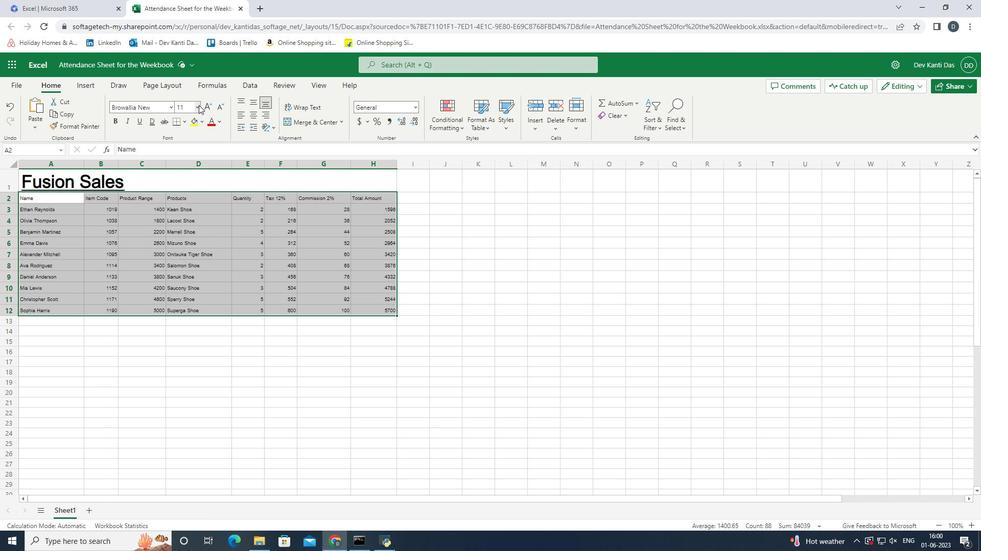
Action: Mouse moved to (193, 216)
Screenshot: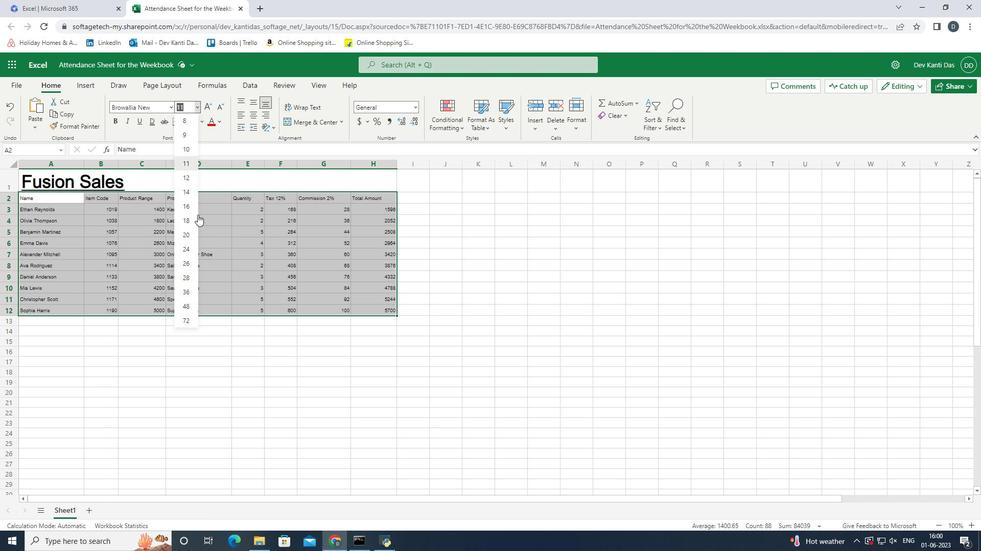 
Action: Mouse pressed left at (193, 216)
Screenshot: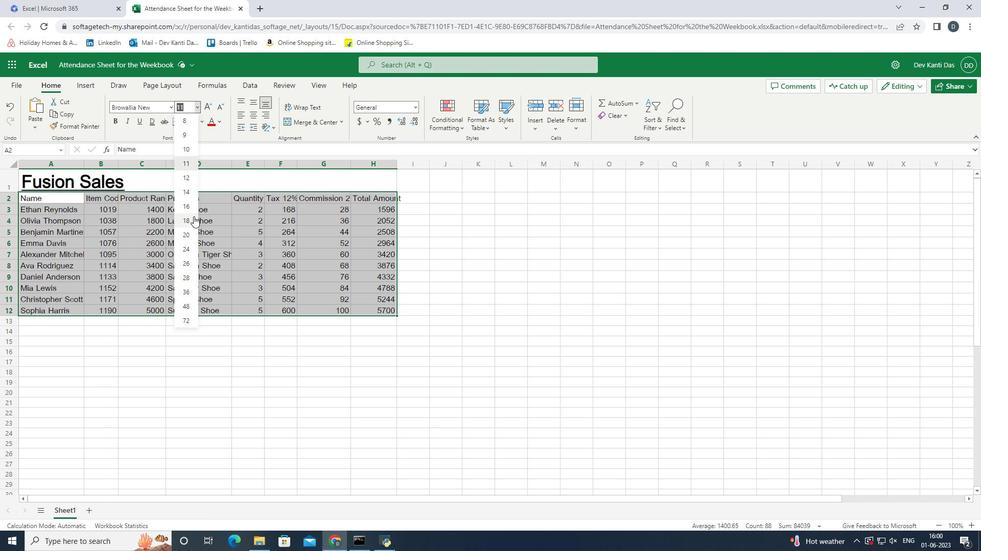 
Action: Mouse moved to (397, 168)
Screenshot: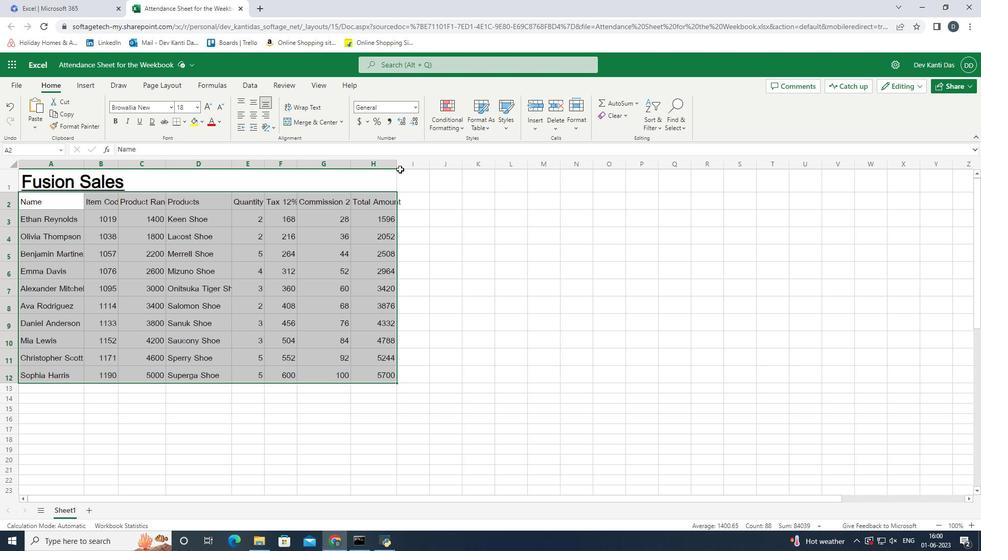 
Action: Mouse pressed left at (397, 168)
Screenshot: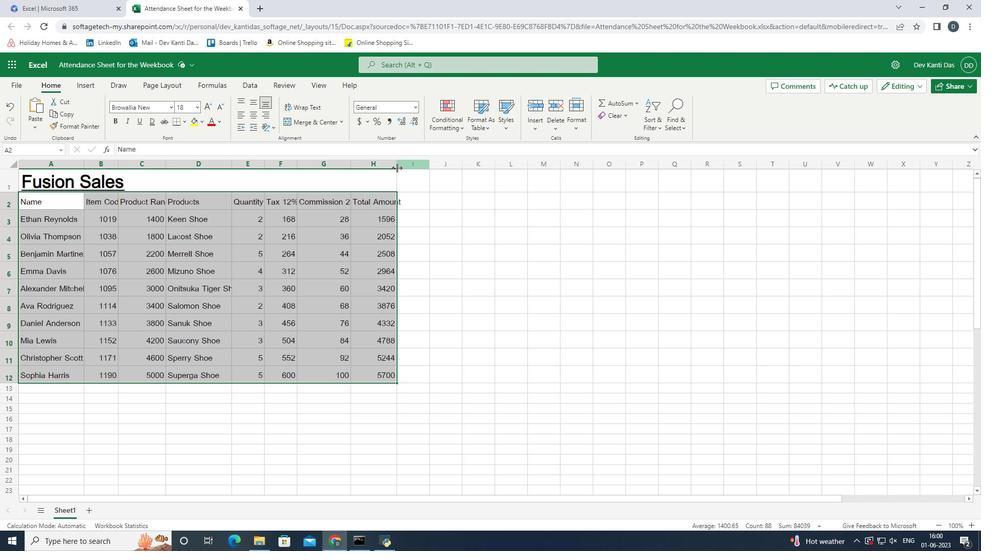 
Action: Mouse moved to (348, 165)
Screenshot: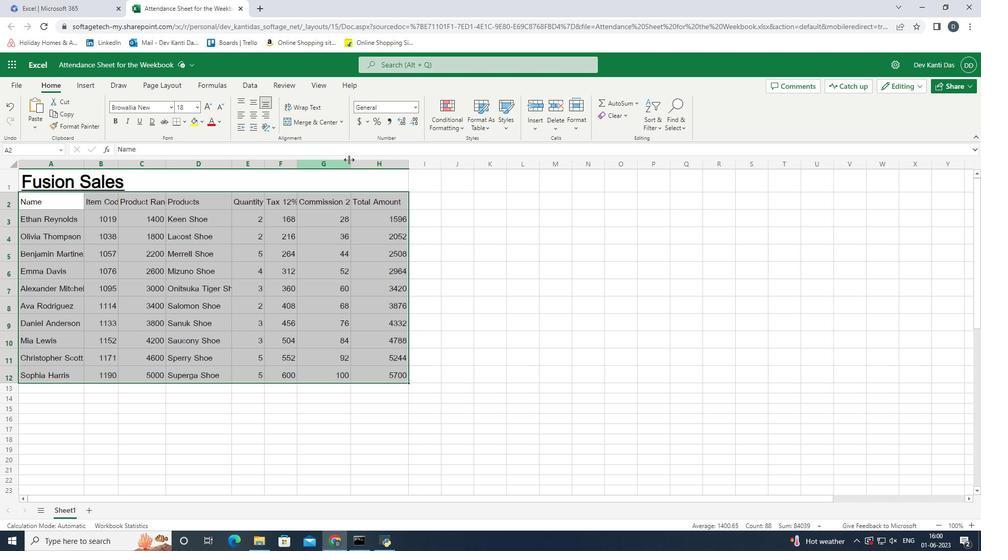 
Action: Mouse pressed left at (348, 165)
Screenshot: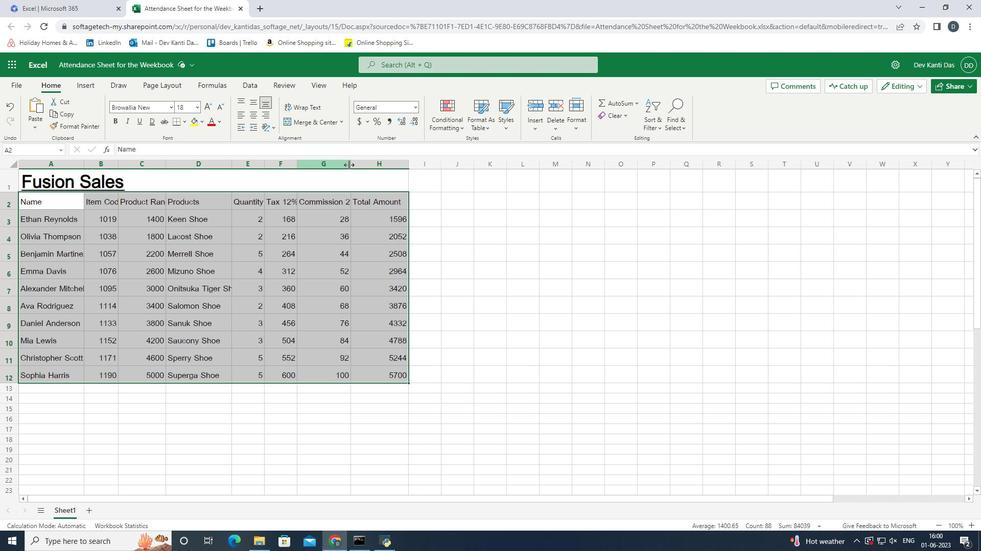 
Action: Mouse moved to (299, 163)
Screenshot: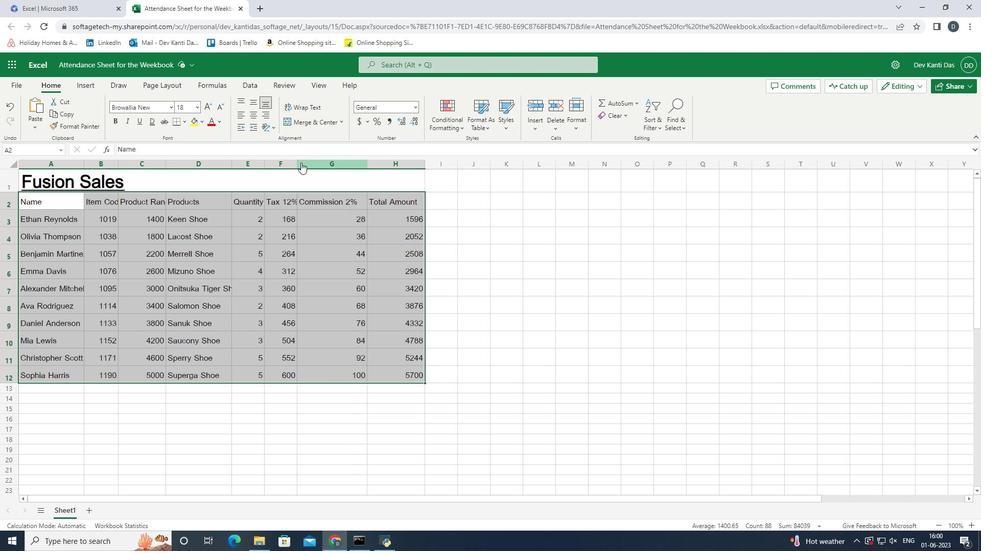 
Action: Mouse pressed left at (299, 163)
Screenshot: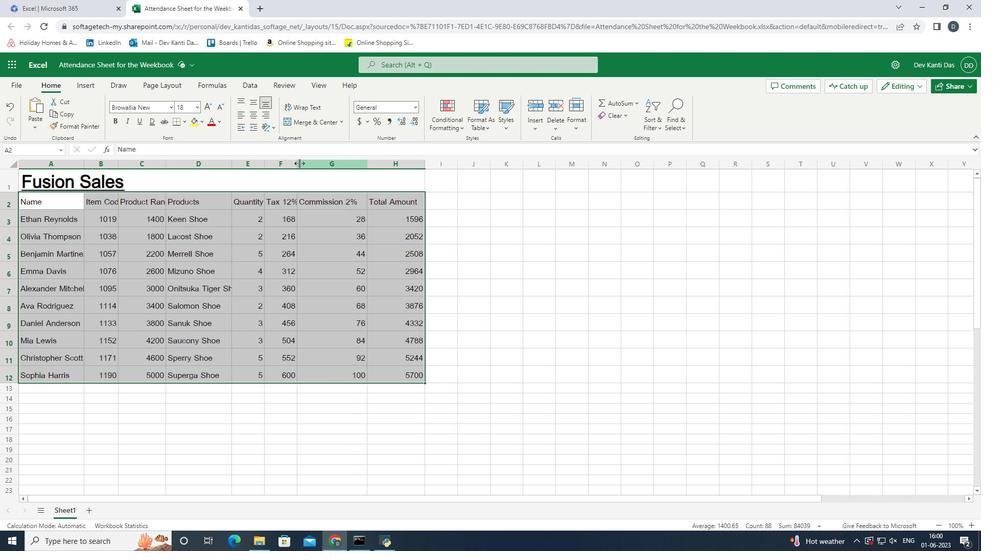 
Action: Mouse moved to (265, 160)
Screenshot: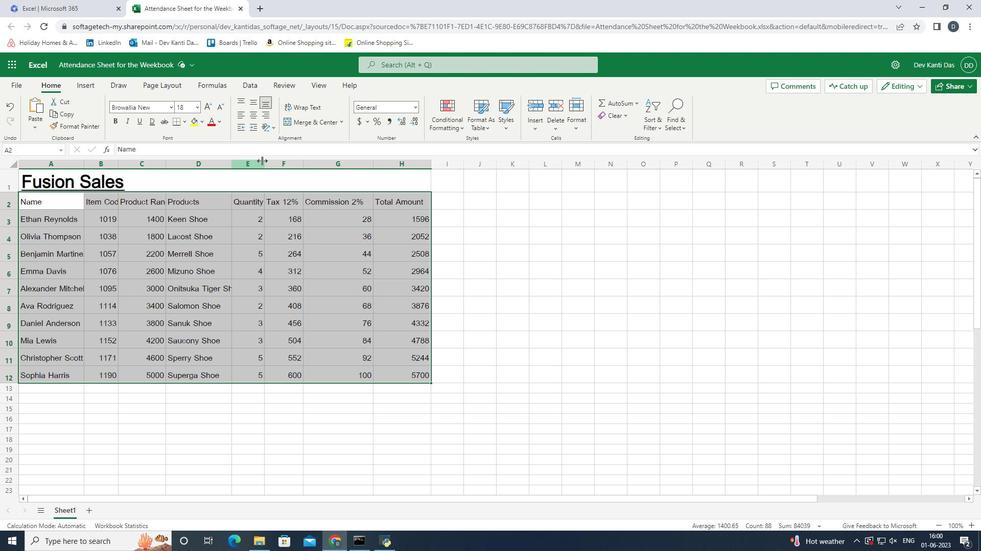 
Action: Mouse pressed left at (265, 160)
Screenshot: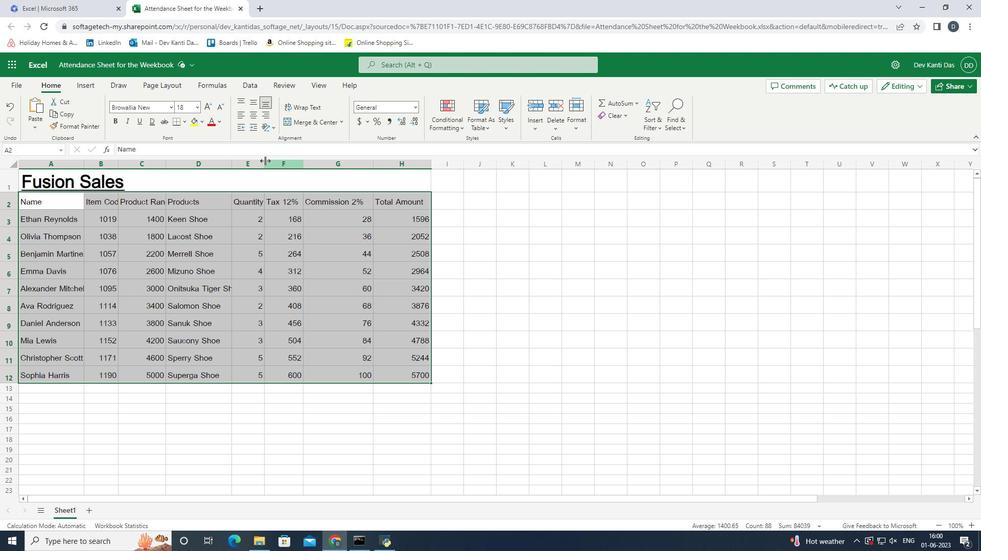 
Action: Mouse moved to (231, 161)
Screenshot: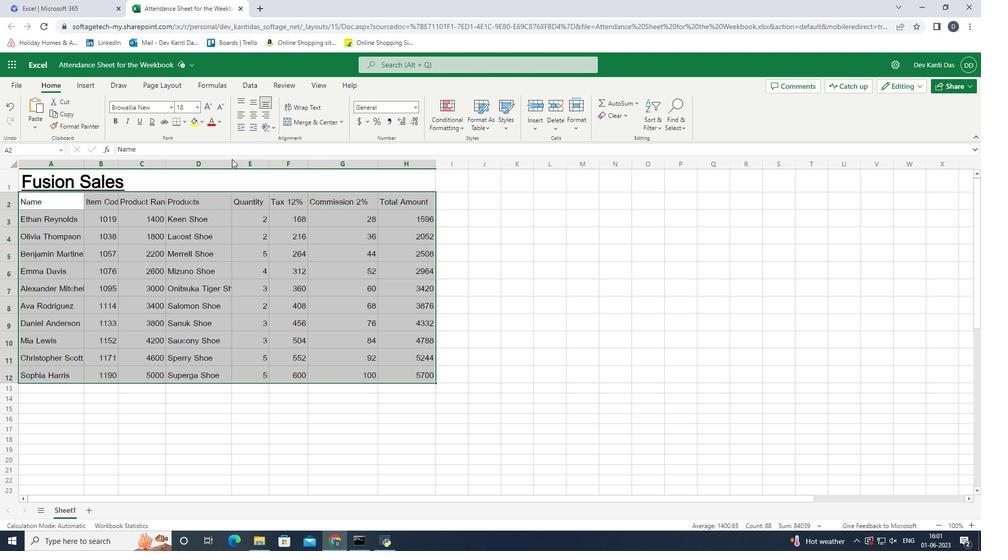 
Action: Mouse pressed left at (231, 161)
Screenshot: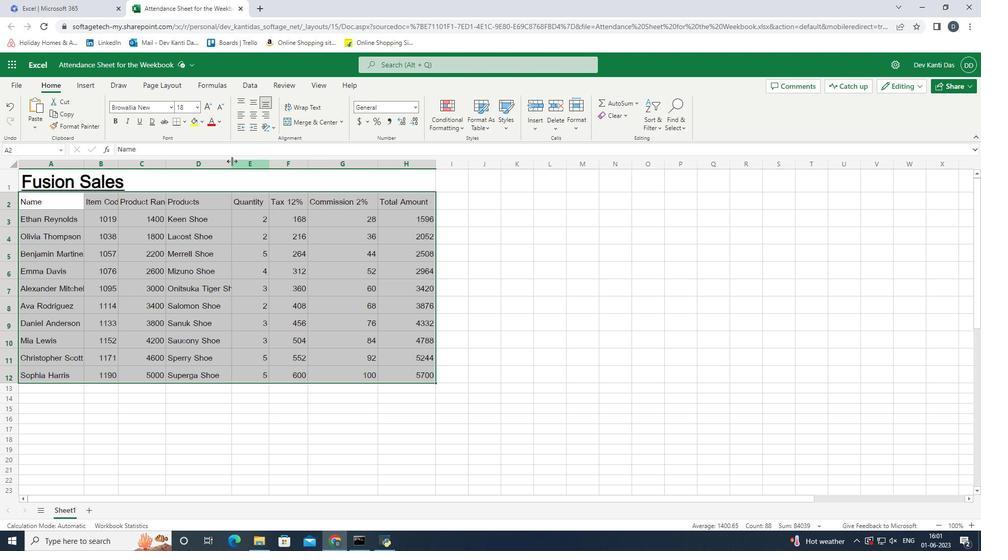 
Action: Mouse moved to (167, 167)
Screenshot: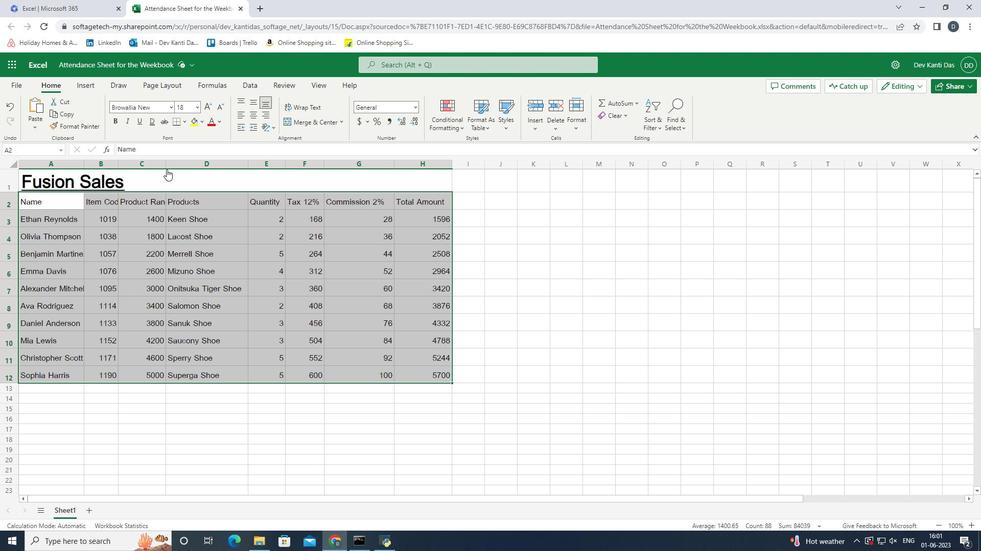 
Action: Mouse pressed left at (167, 167)
Screenshot: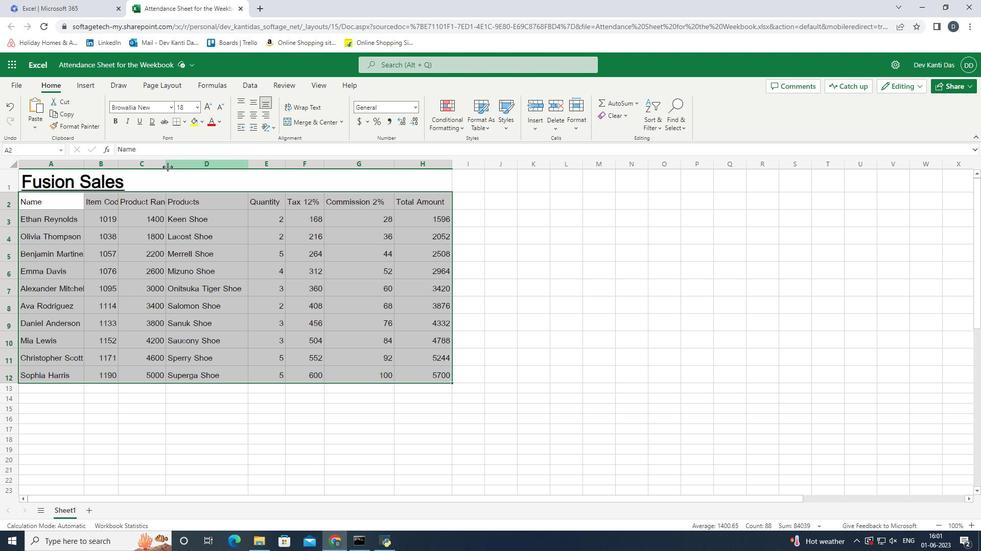 
Action: Mouse moved to (120, 162)
Screenshot: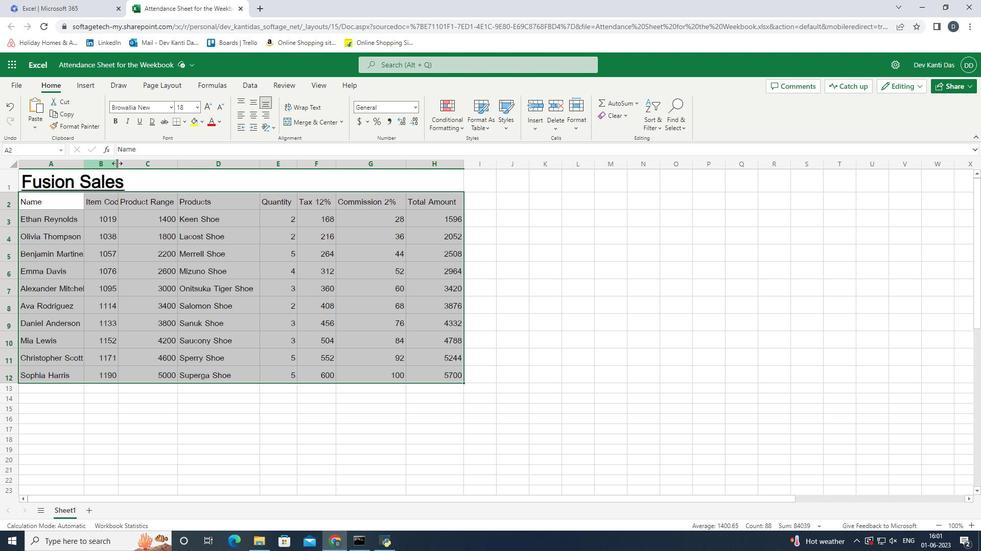 
Action: Mouse pressed left at (120, 162)
Screenshot: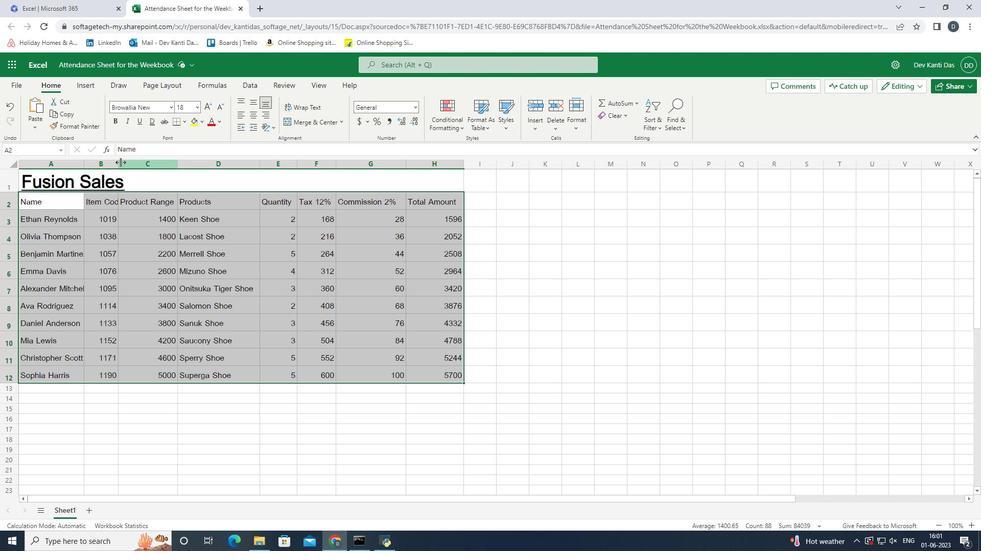
Action: Mouse moved to (85, 162)
Screenshot: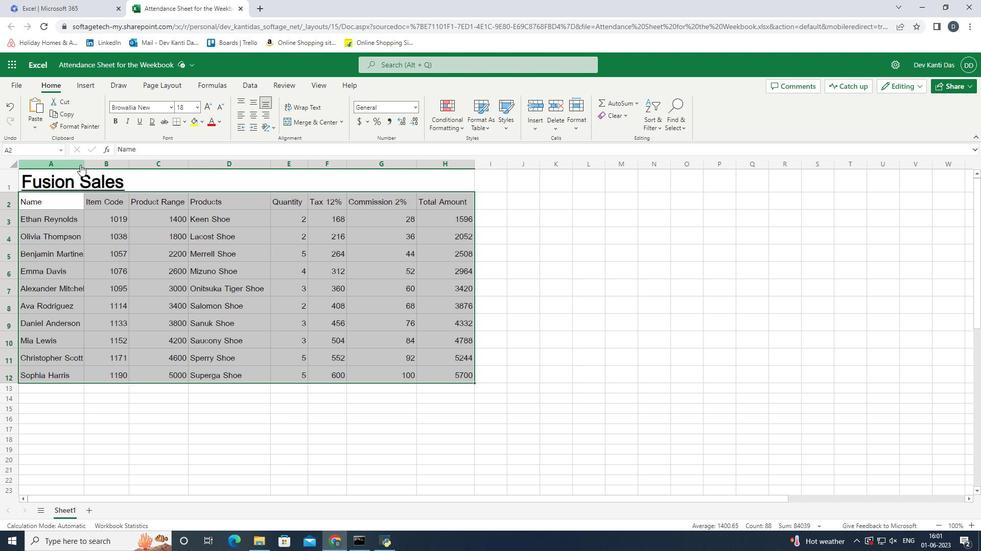 
Action: Mouse pressed left at (85, 162)
Screenshot: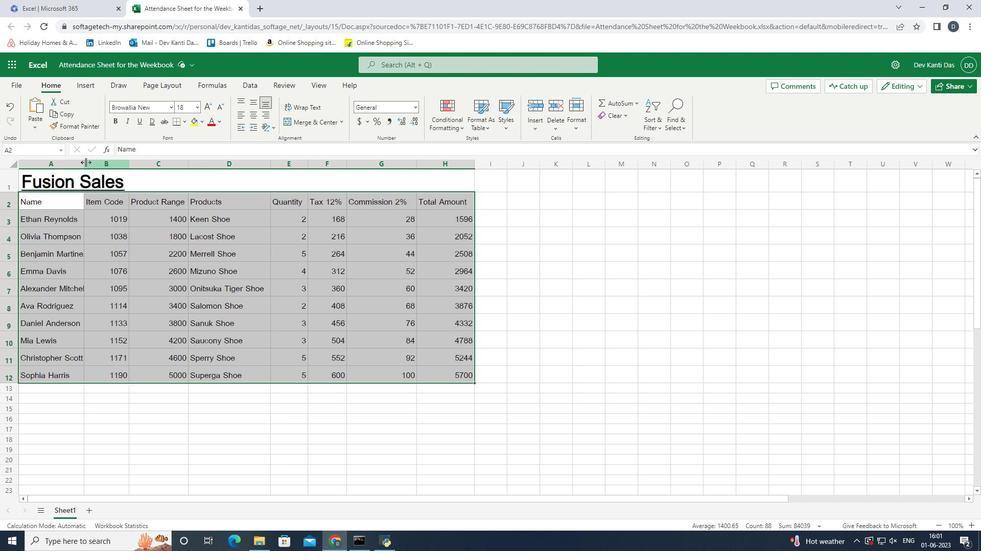
Action: Mouse moved to (104, 165)
Screenshot: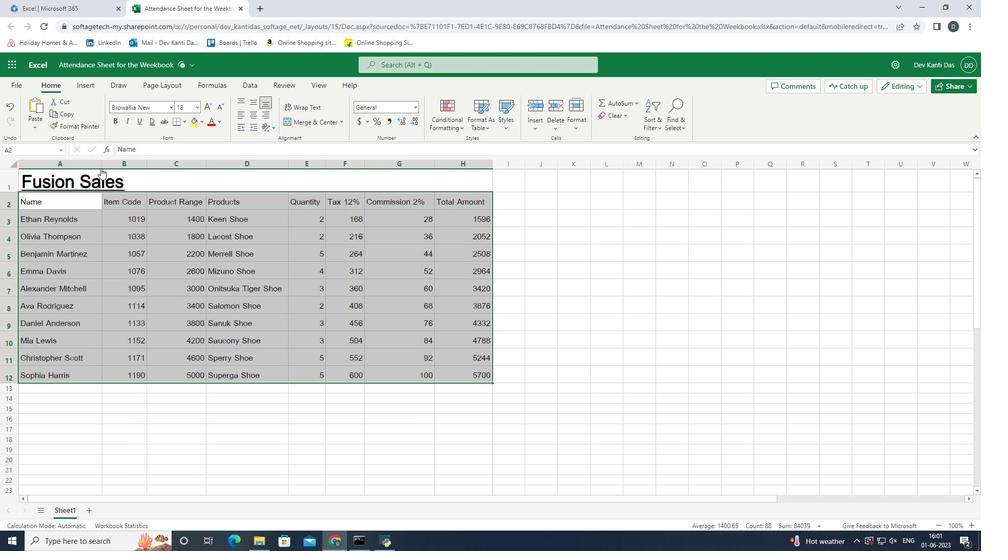 
Action: Mouse pressed left at (104, 165)
Screenshot: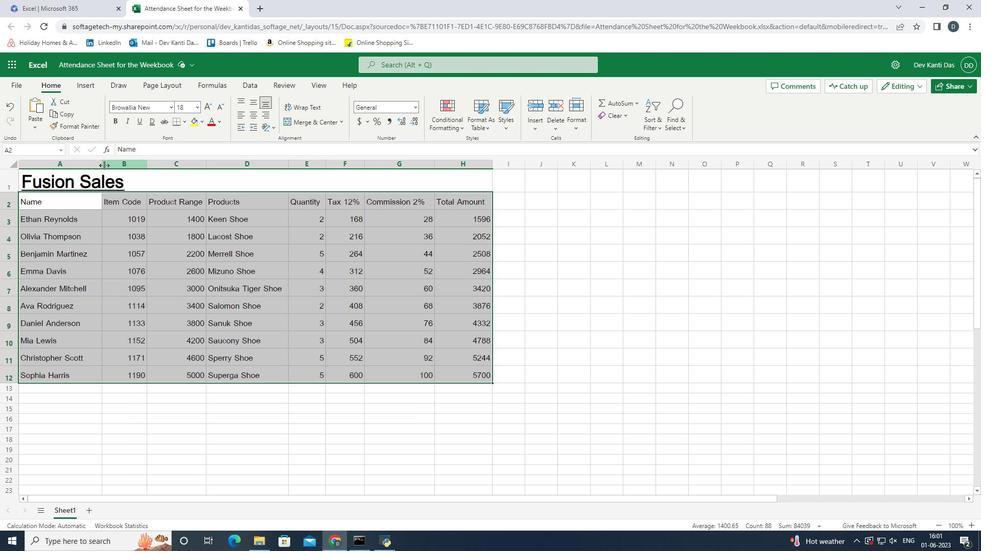 
Action: Mouse moved to (209, 182)
Screenshot: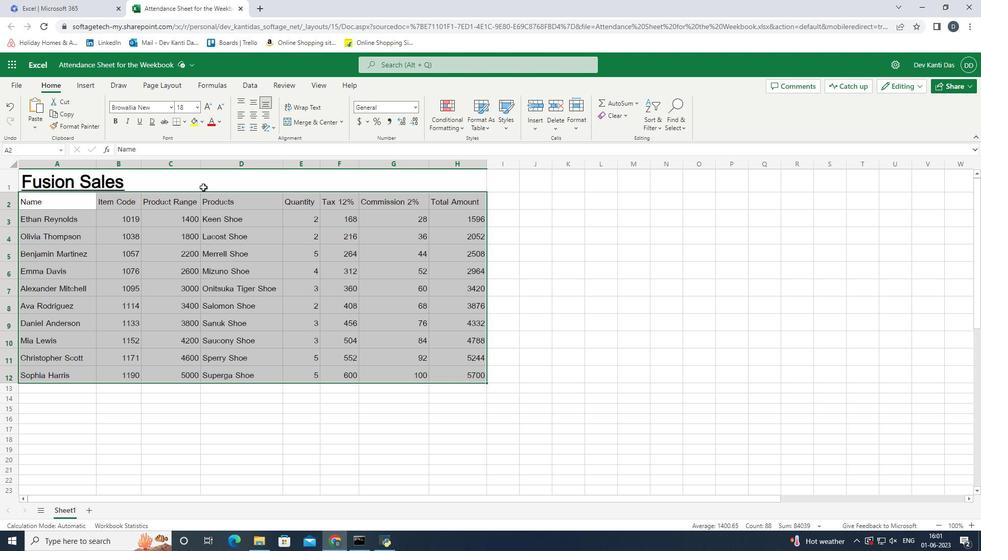
Action: Mouse pressed left at (209, 182)
Screenshot: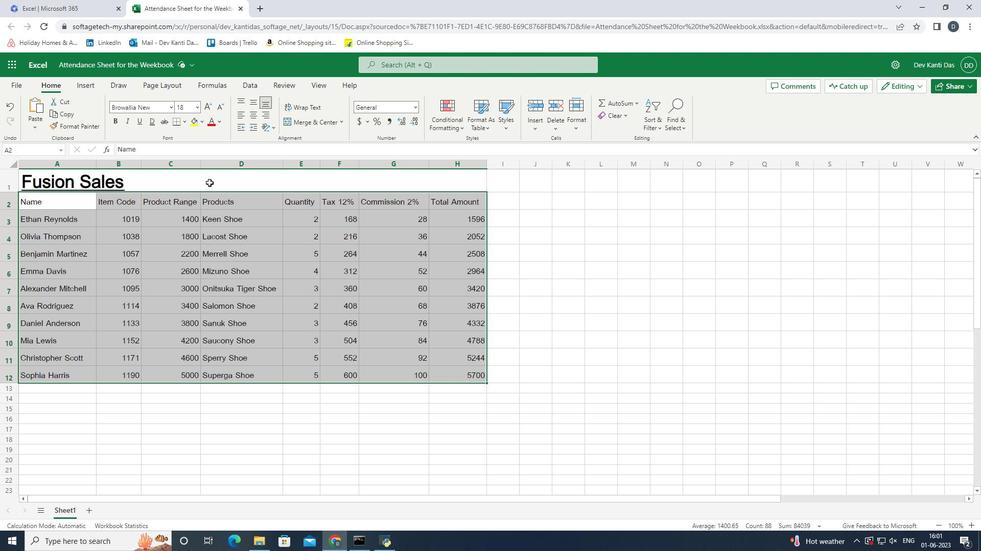 
Action: Mouse moved to (289, 179)
Screenshot: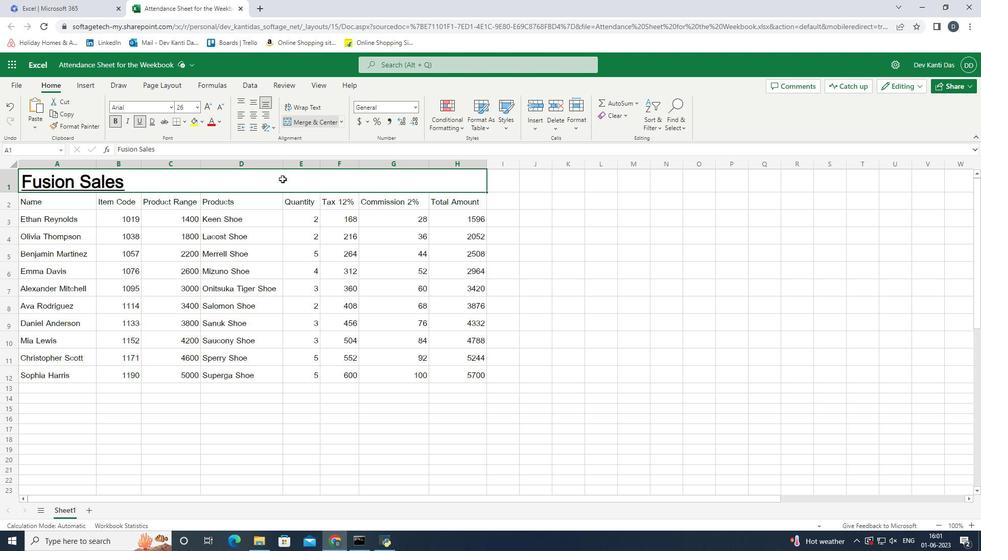 
Action: Mouse pressed left at (289, 179)
Screenshot: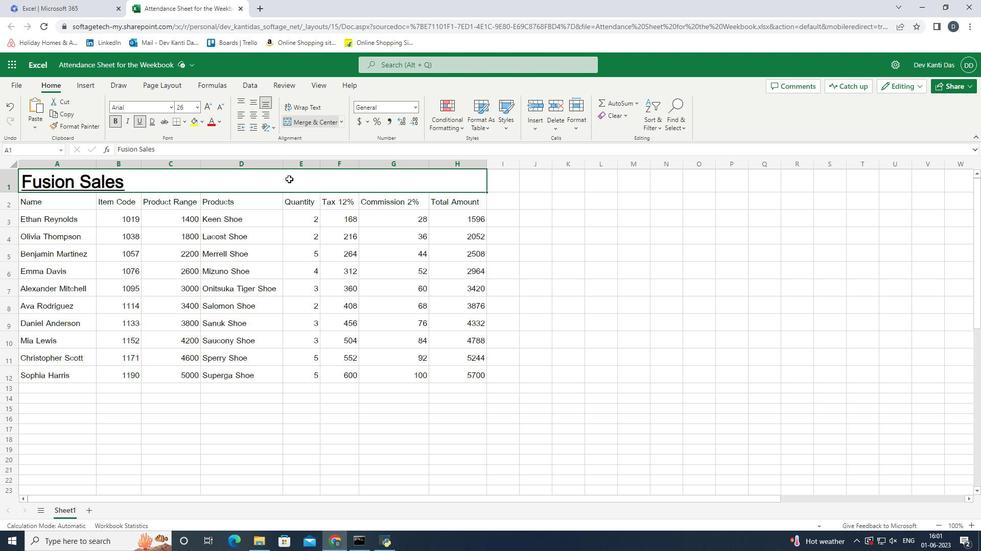 
Action: Mouse moved to (254, 105)
Screenshot: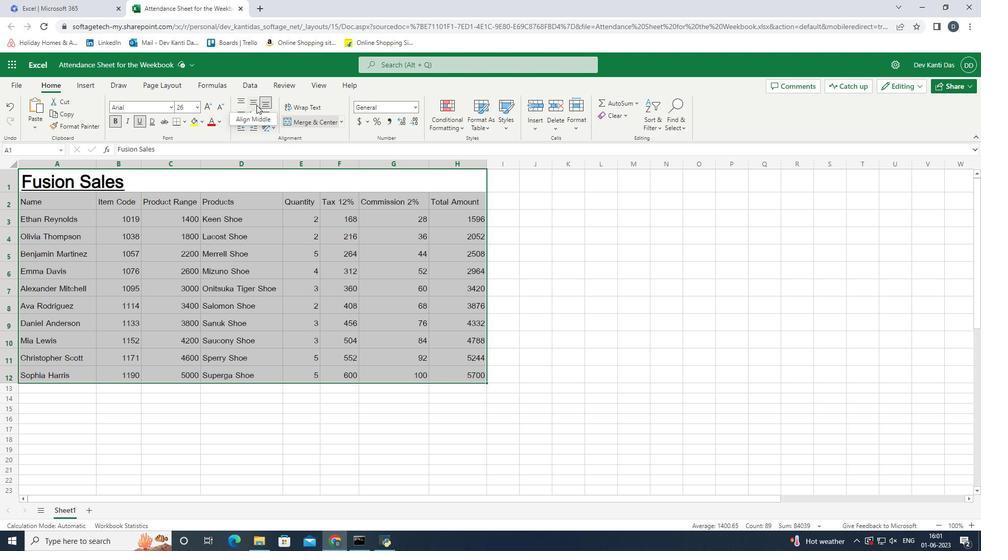 
Action: Mouse pressed left at (254, 105)
Screenshot: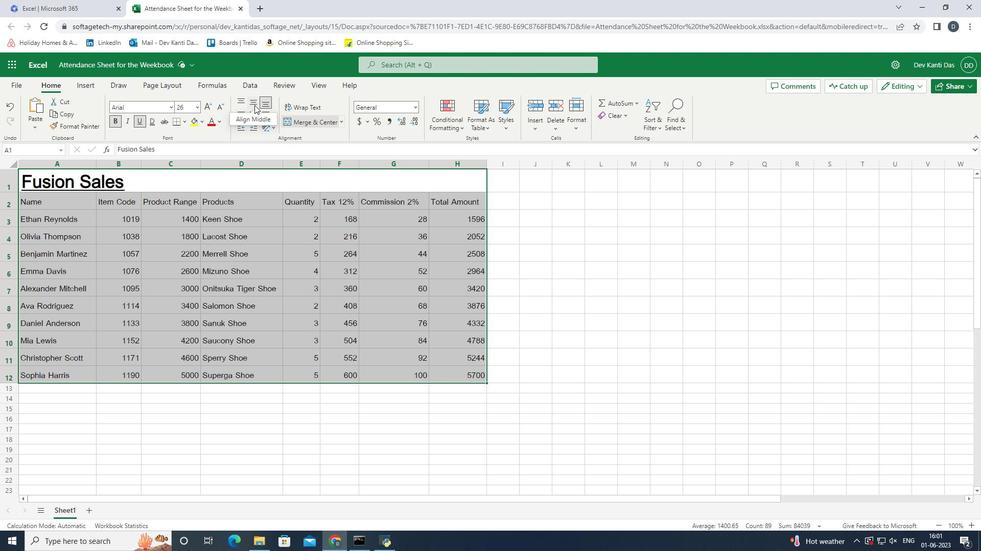 
Action: Mouse moved to (238, 117)
Screenshot: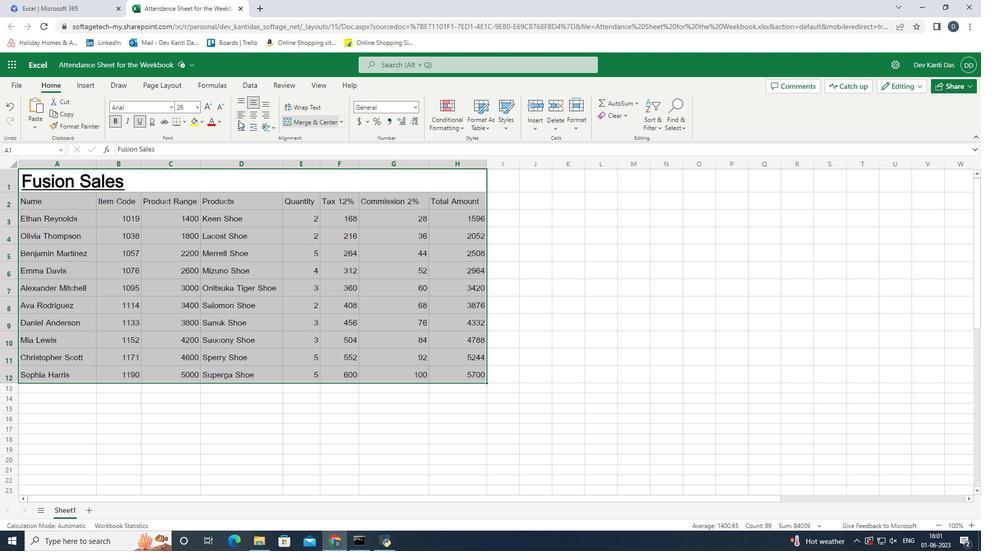 
Action: Mouse pressed left at (238, 117)
Screenshot: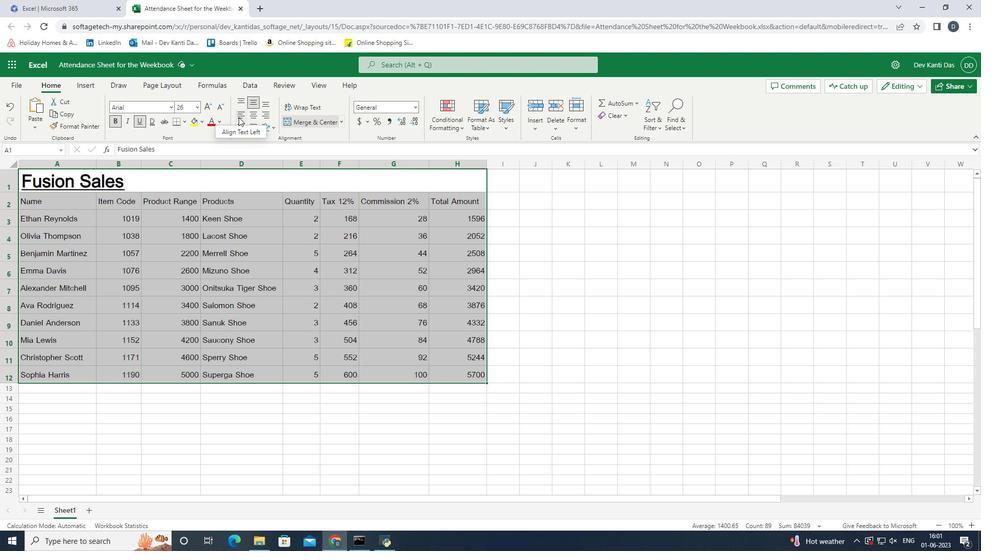 
Action: Mouse moved to (451, 371)
Screenshot: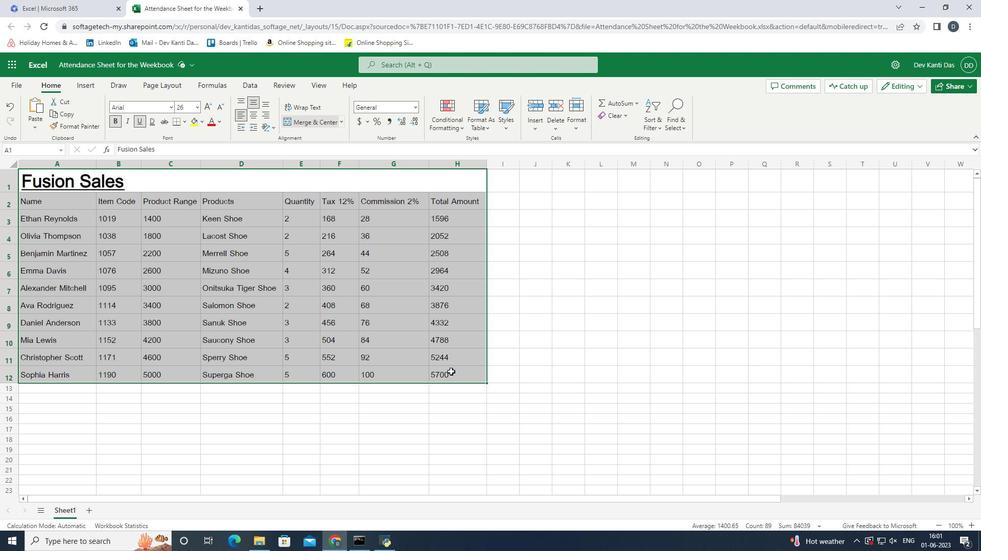 
Action: Mouse pressed left at (451, 371)
Screenshot: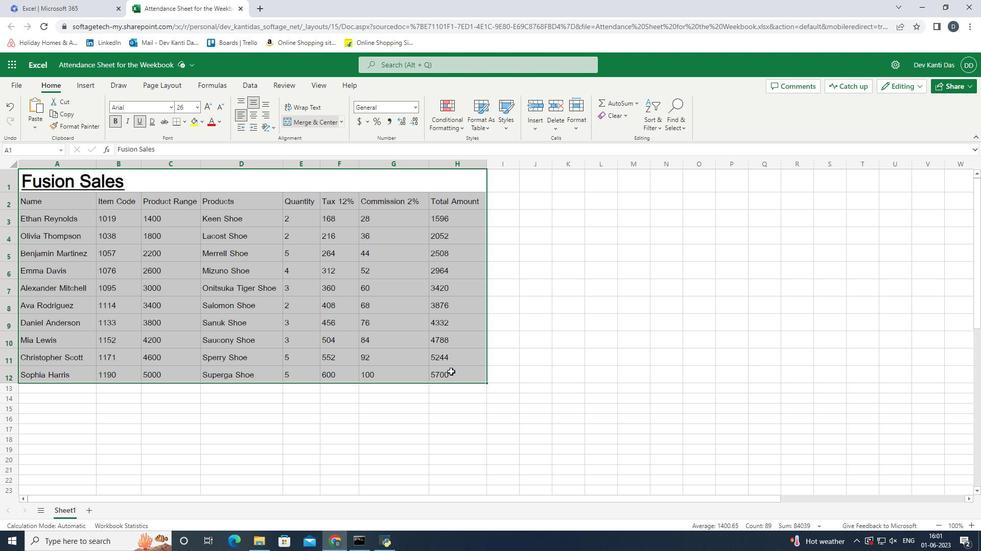 
Action: Mouse moved to (452, 372)
Screenshot: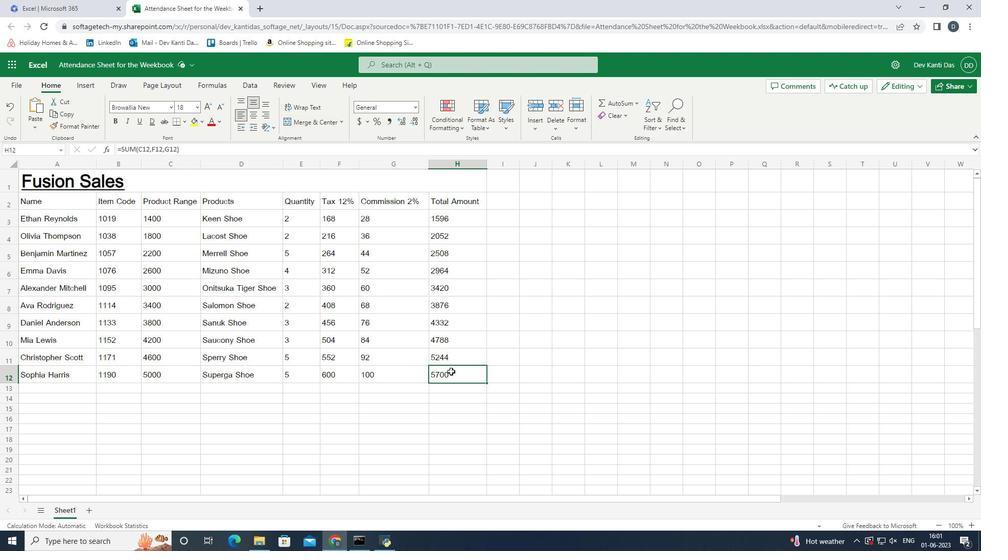 
